 Task: Add Nordic Naturals EPA Xtra to the cart.
Action: Mouse moved to (264, 128)
Screenshot: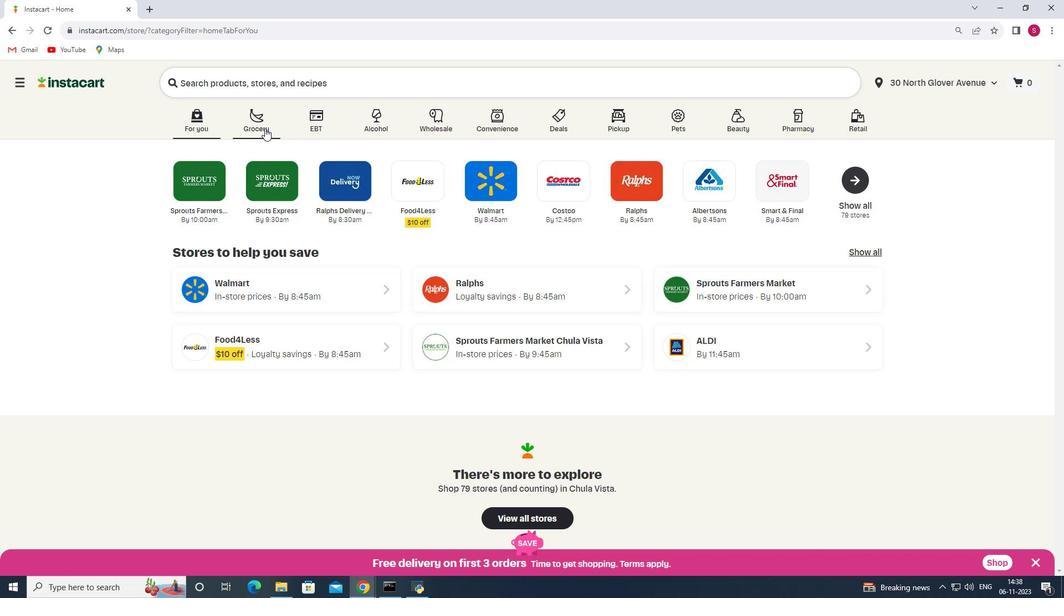 
Action: Mouse pressed left at (264, 128)
Screenshot: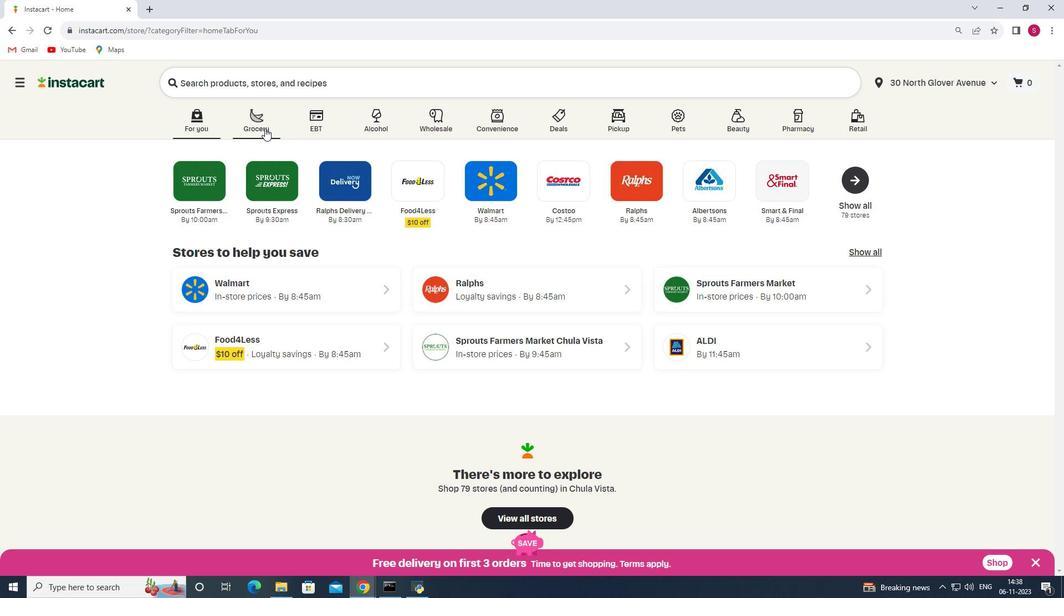 
Action: Mouse moved to (270, 306)
Screenshot: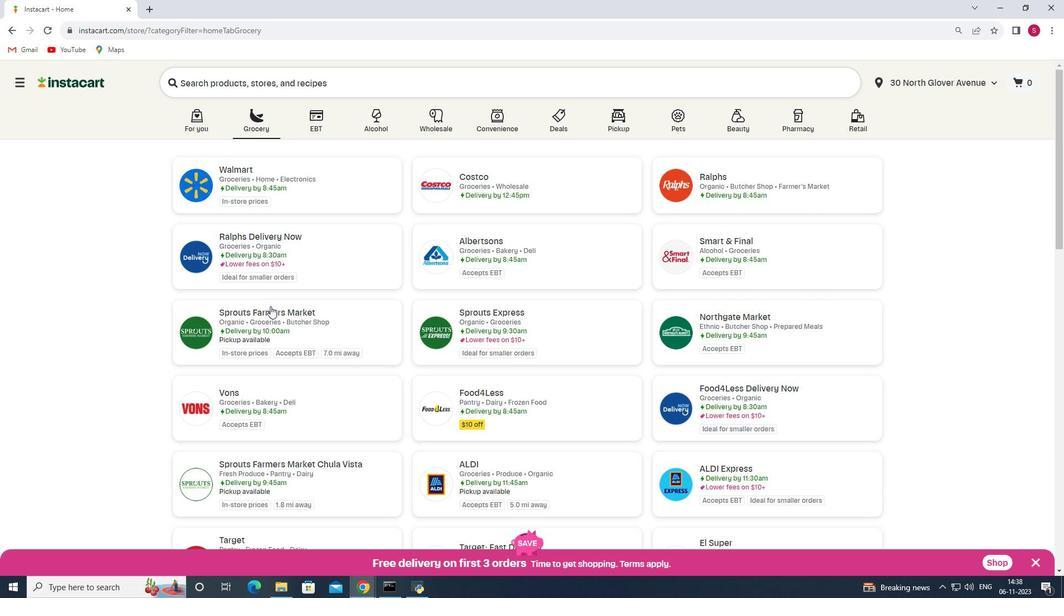 
Action: Mouse pressed left at (270, 306)
Screenshot: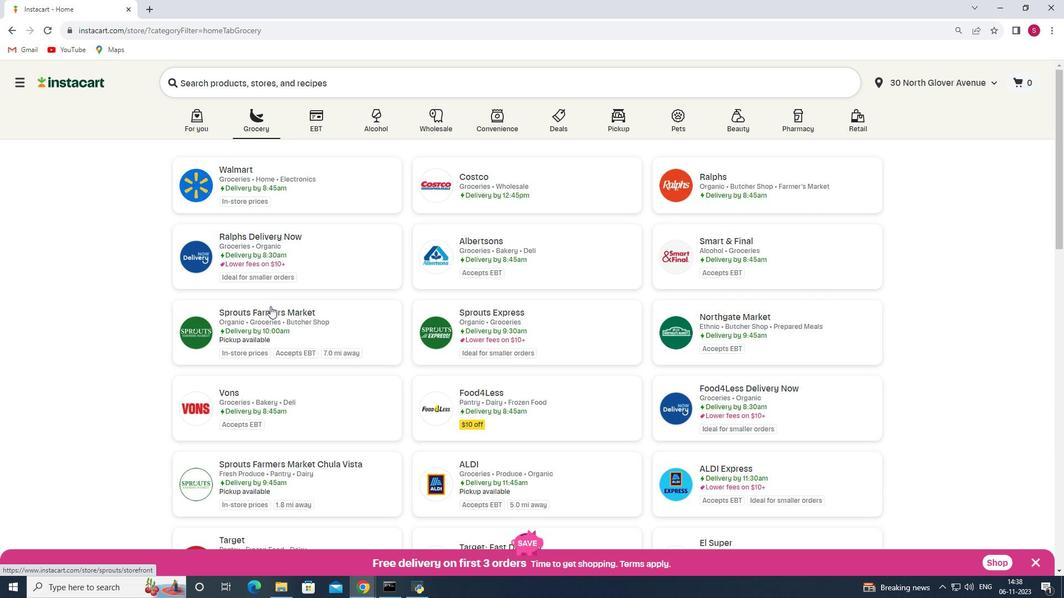 
Action: Mouse moved to (63, 365)
Screenshot: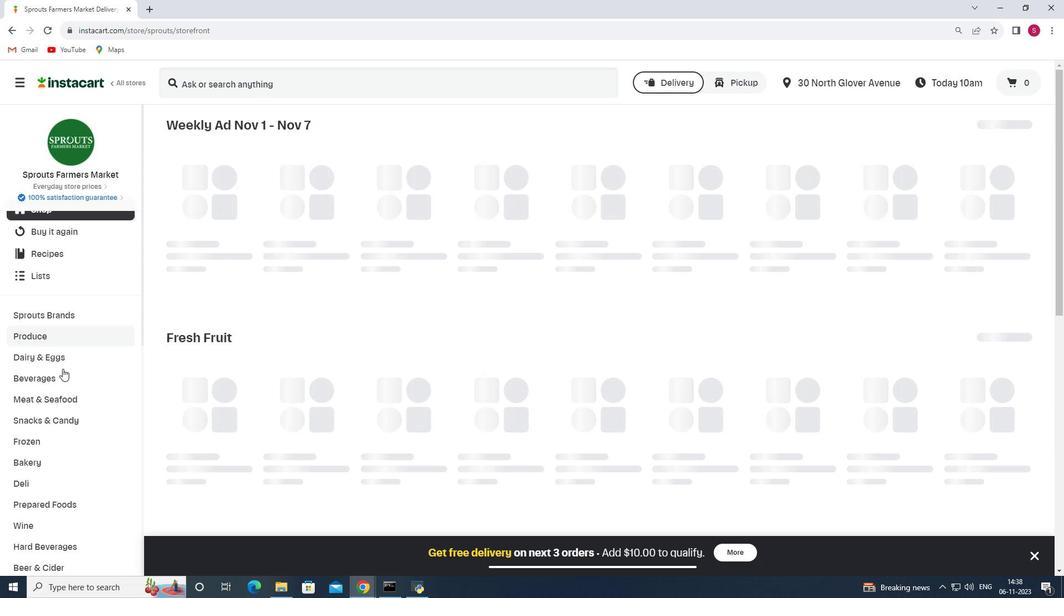 
Action: Mouse scrolled (63, 364) with delta (0, 0)
Screenshot: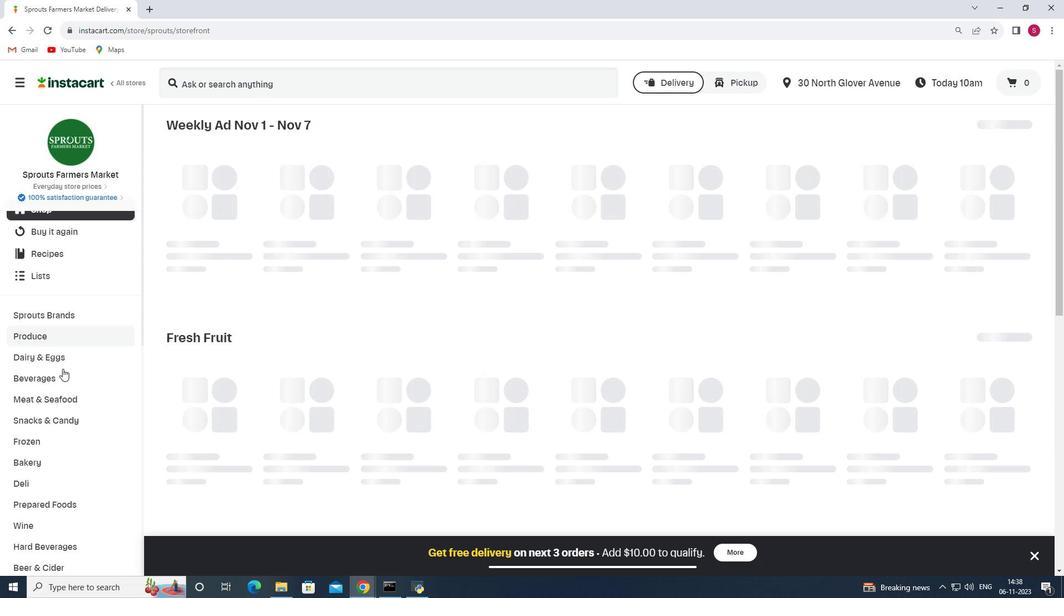 
Action: Mouse moved to (63, 366)
Screenshot: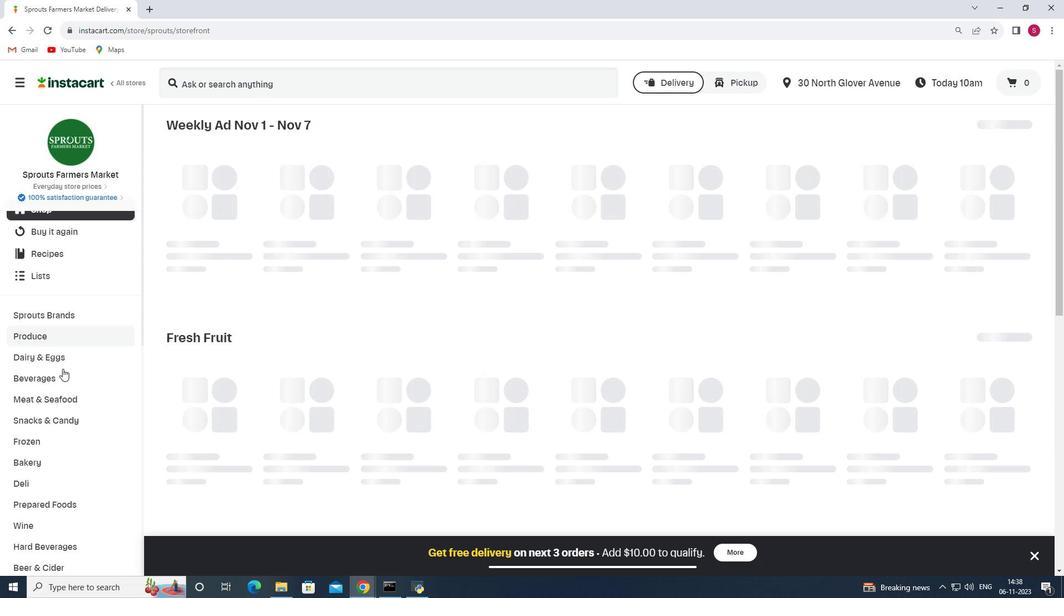 
Action: Mouse scrolled (63, 365) with delta (0, 0)
Screenshot: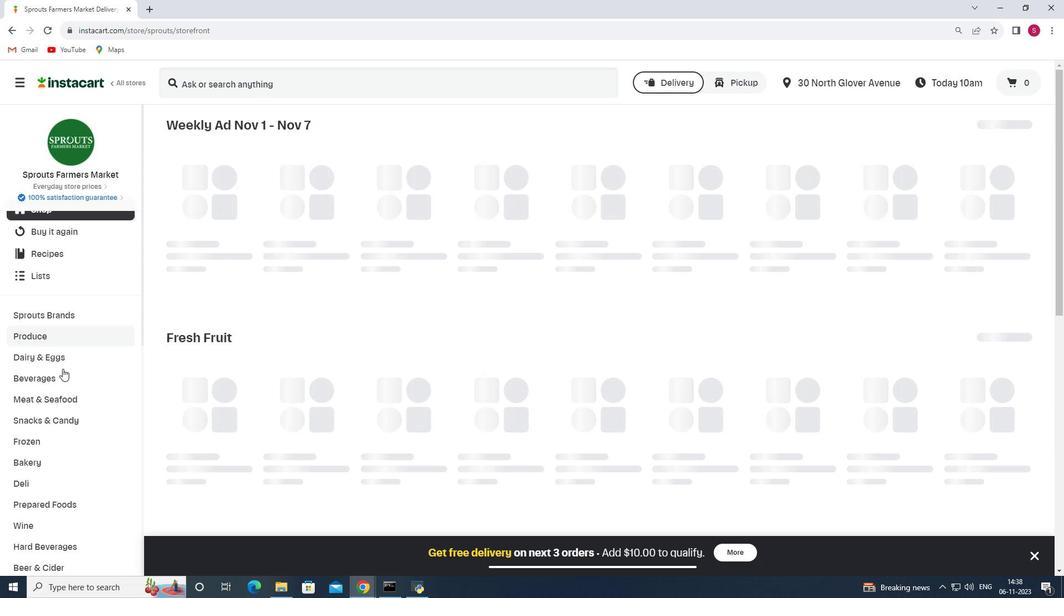 
Action: Mouse scrolled (63, 365) with delta (0, 0)
Screenshot: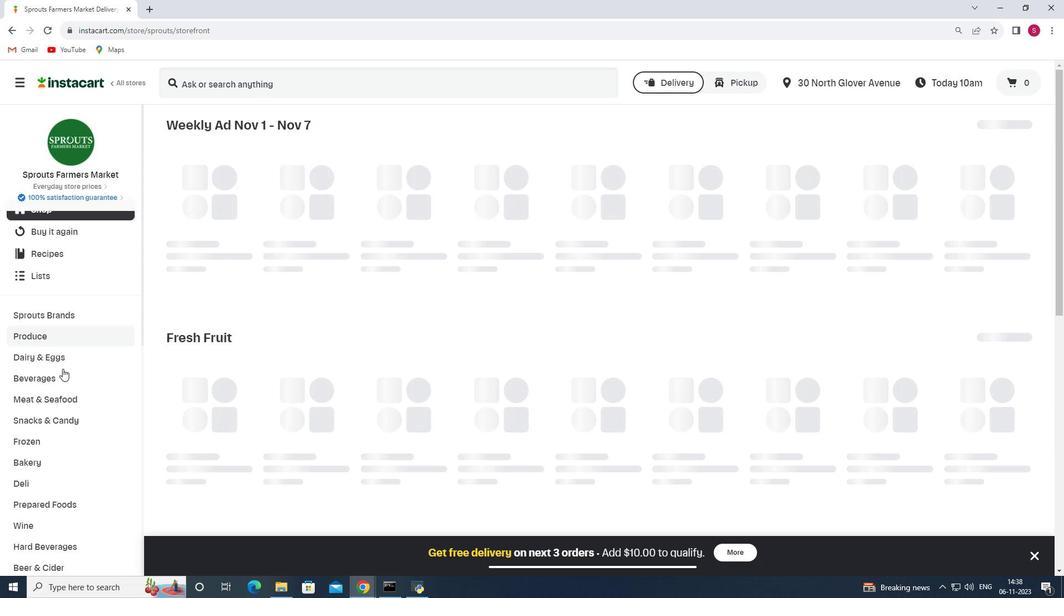 
Action: Mouse moved to (63, 368)
Screenshot: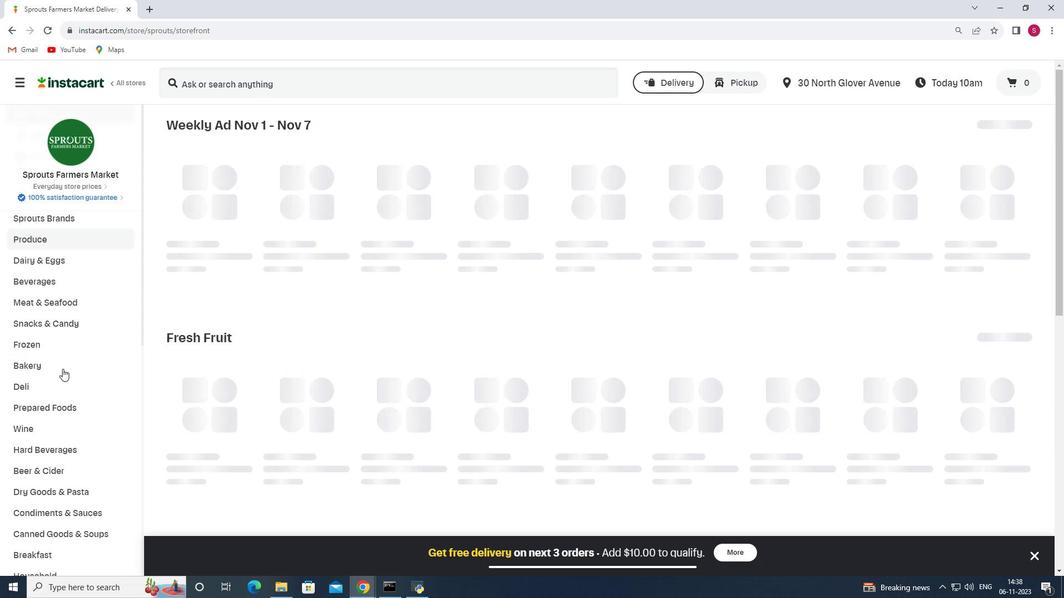 
Action: Mouse scrolled (63, 367) with delta (0, 0)
Screenshot: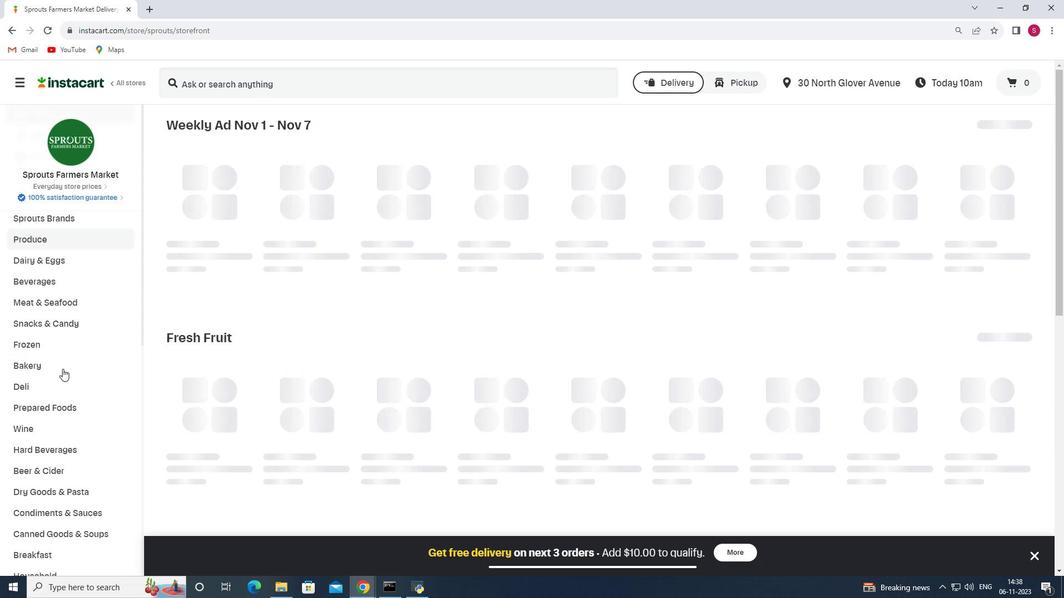 
Action: Mouse moved to (62, 369)
Screenshot: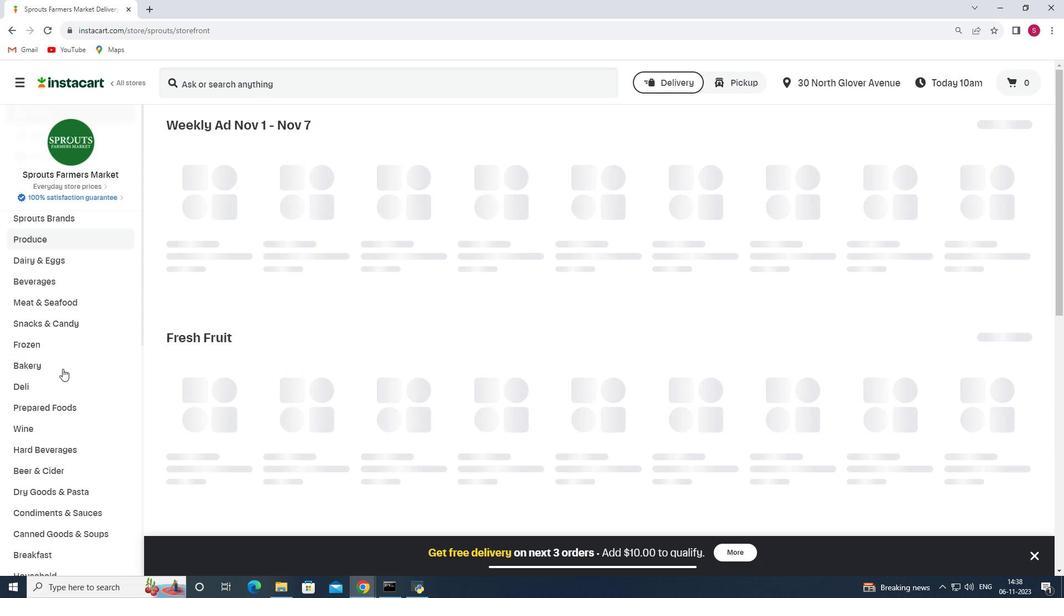 
Action: Mouse scrolled (62, 368) with delta (0, 0)
Screenshot: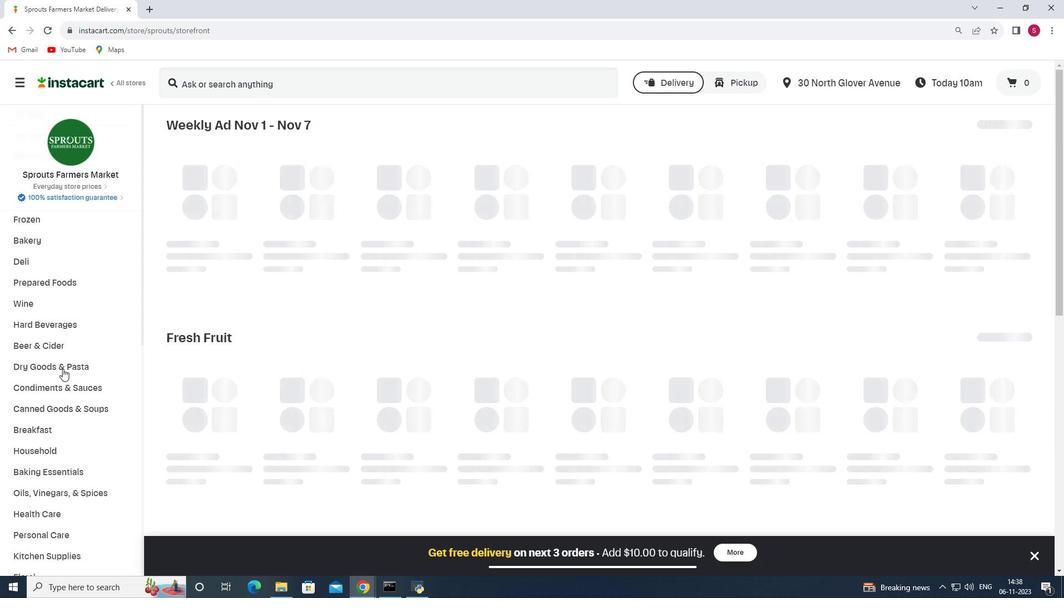 
Action: Mouse moved to (46, 476)
Screenshot: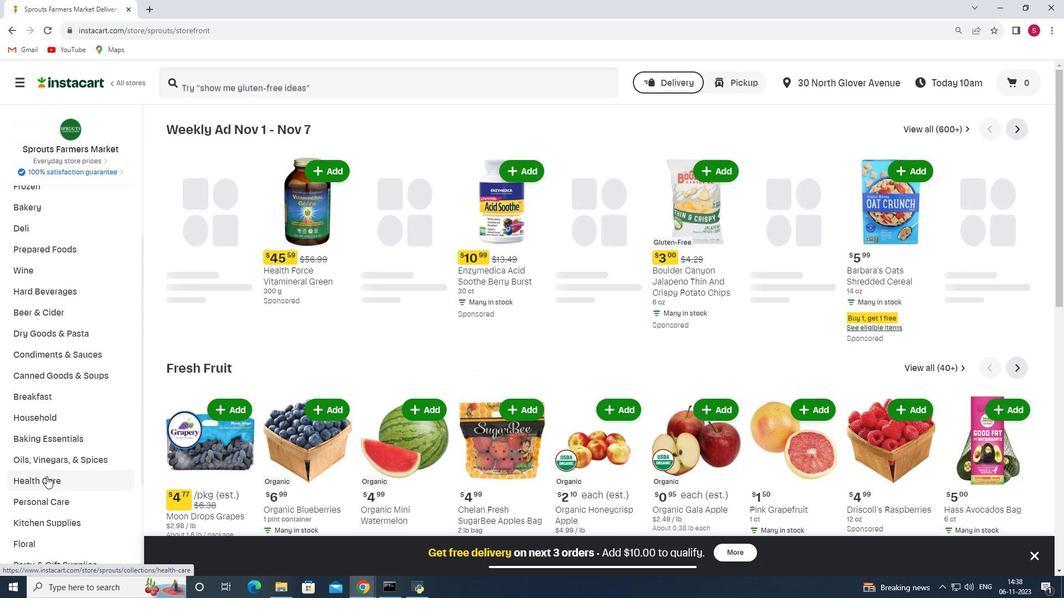 
Action: Mouse pressed left at (46, 476)
Screenshot: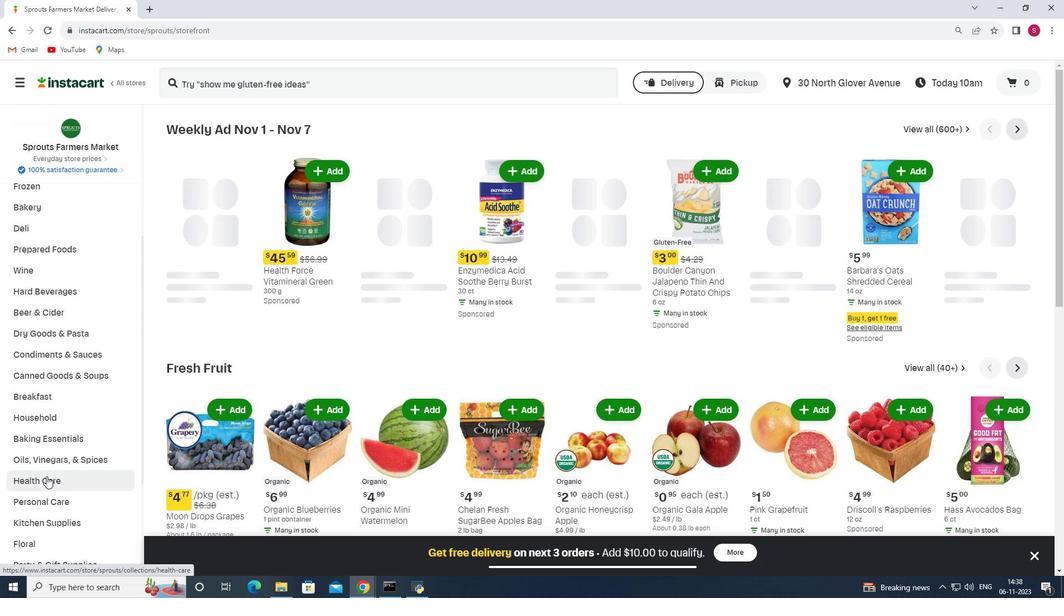 
Action: Mouse moved to (410, 150)
Screenshot: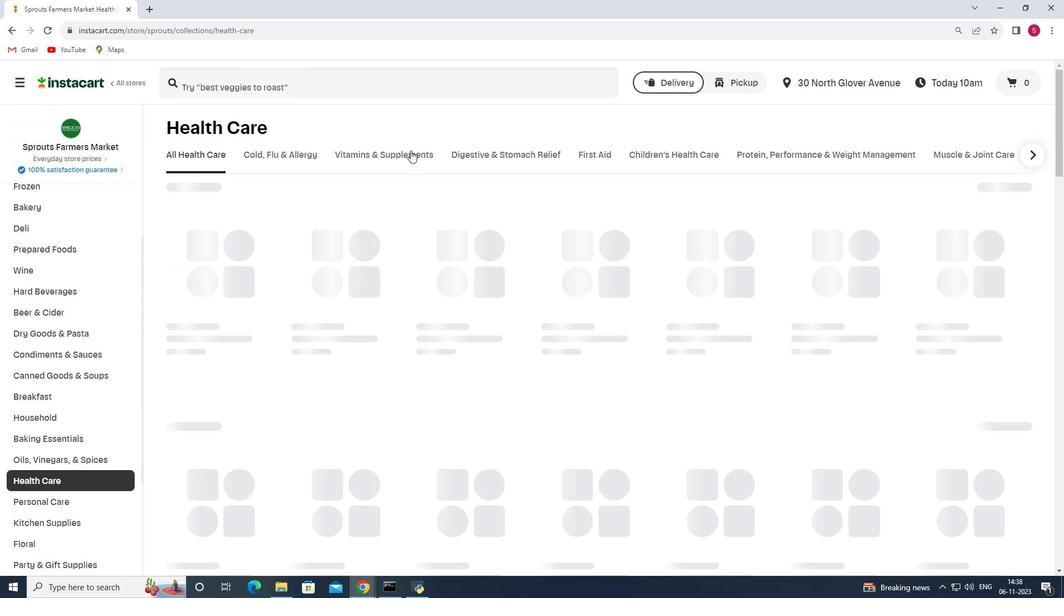 
Action: Mouse pressed left at (410, 150)
Screenshot: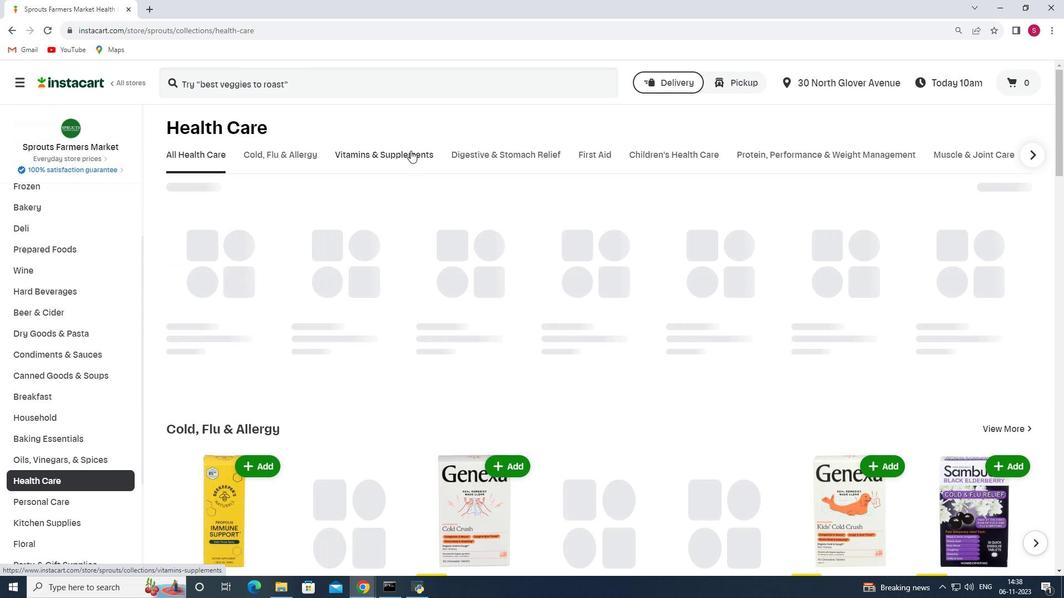 
Action: Mouse moved to (752, 202)
Screenshot: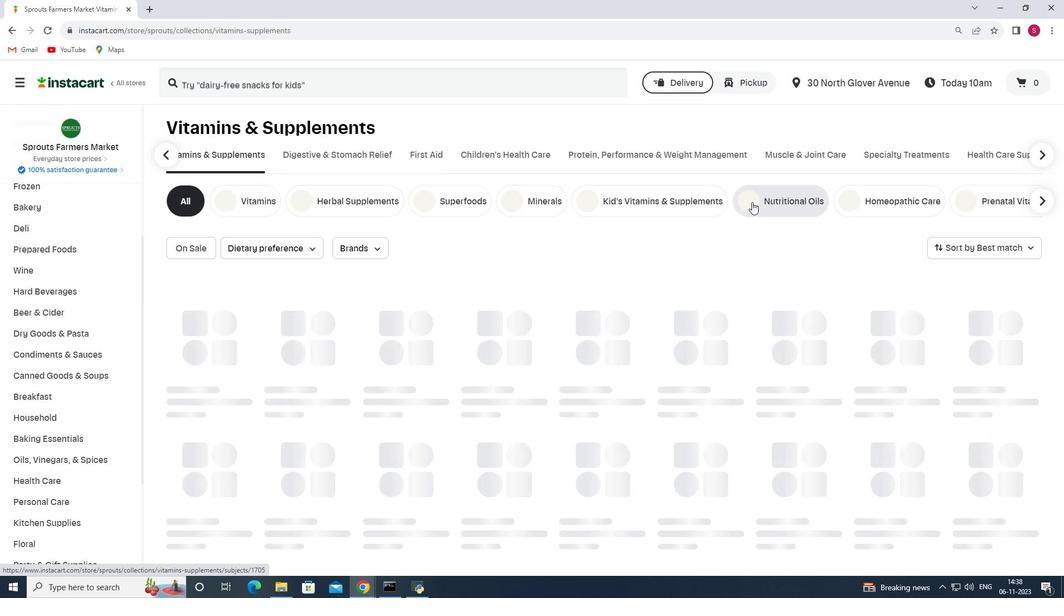 
Action: Mouse pressed left at (752, 202)
Screenshot: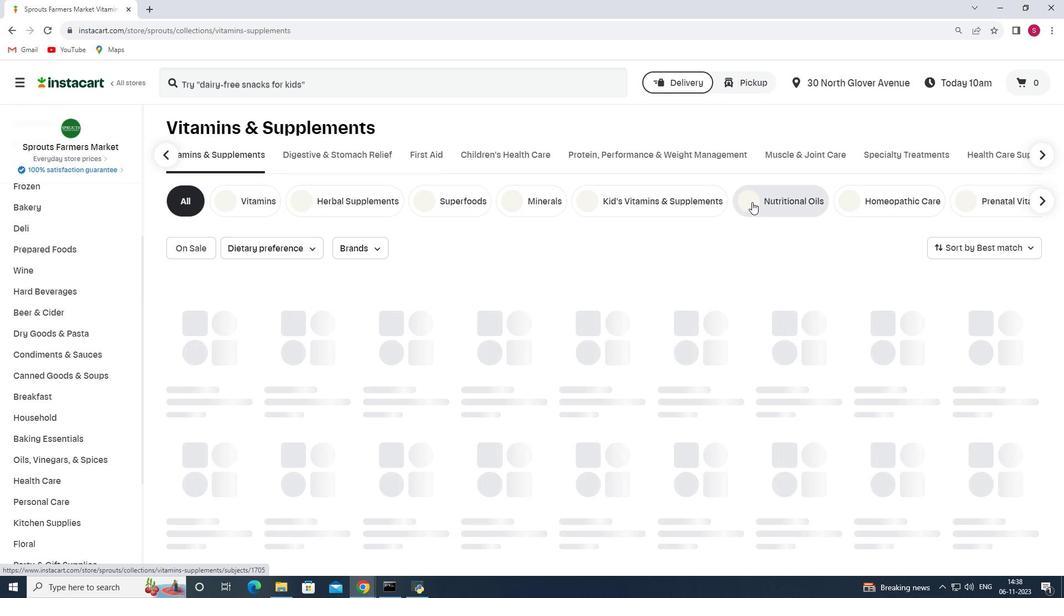 
Action: Mouse moved to (274, 90)
Screenshot: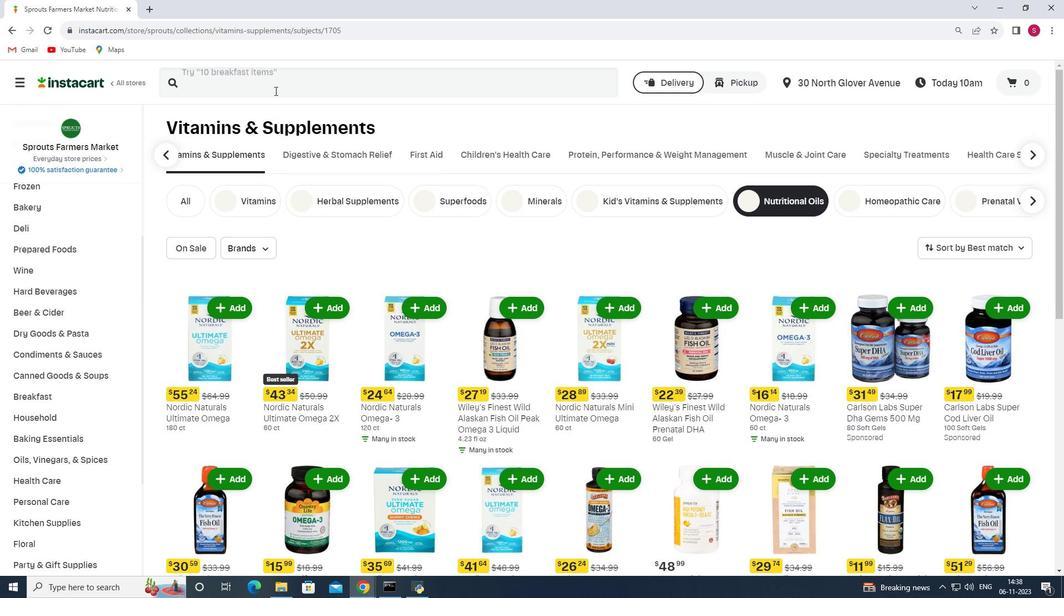 
Action: Mouse pressed left at (274, 90)
Screenshot: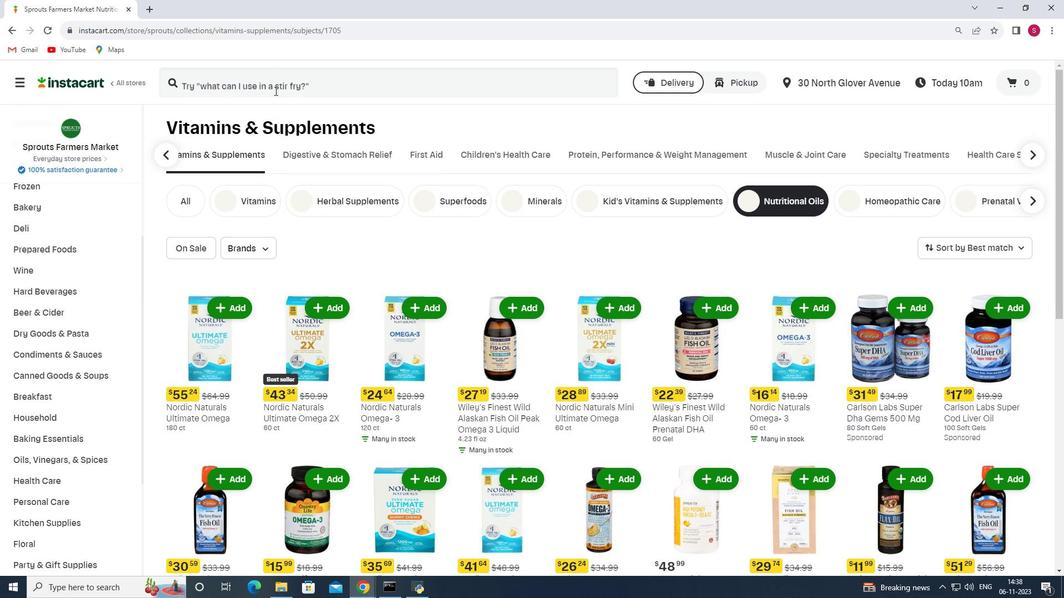 
Action: Mouse moved to (275, 90)
Screenshot: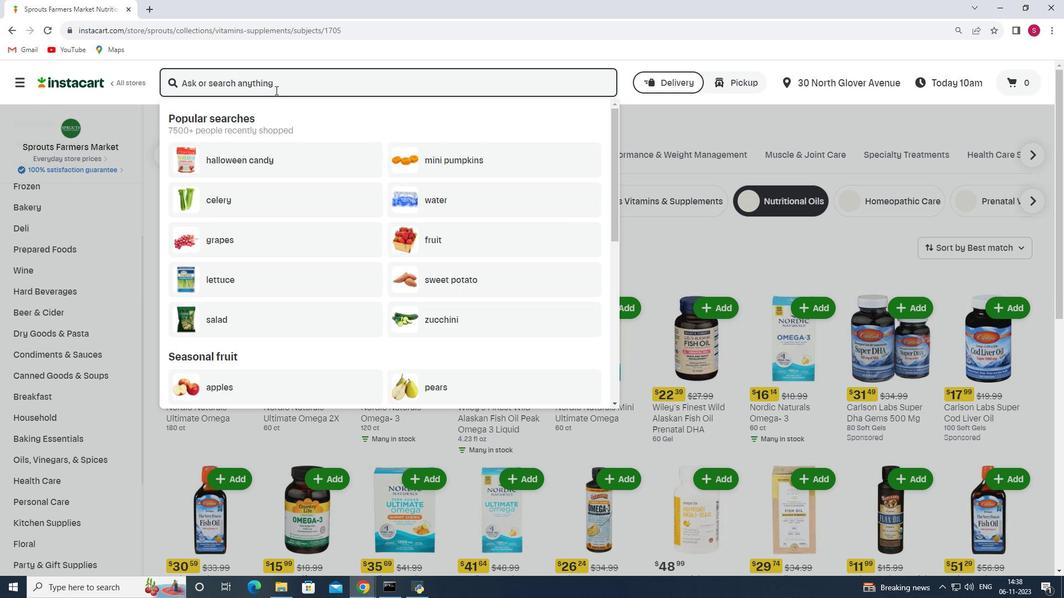 
Action: Key pressed <Key.shift>Nordic<Key.space><Key.shift>Naturals<Key.space><Key.shift><Key.shift><Key.shift><Key.shift>E<Key.shift>PA<Key.space>xtra<Key.enter>
Screenshot: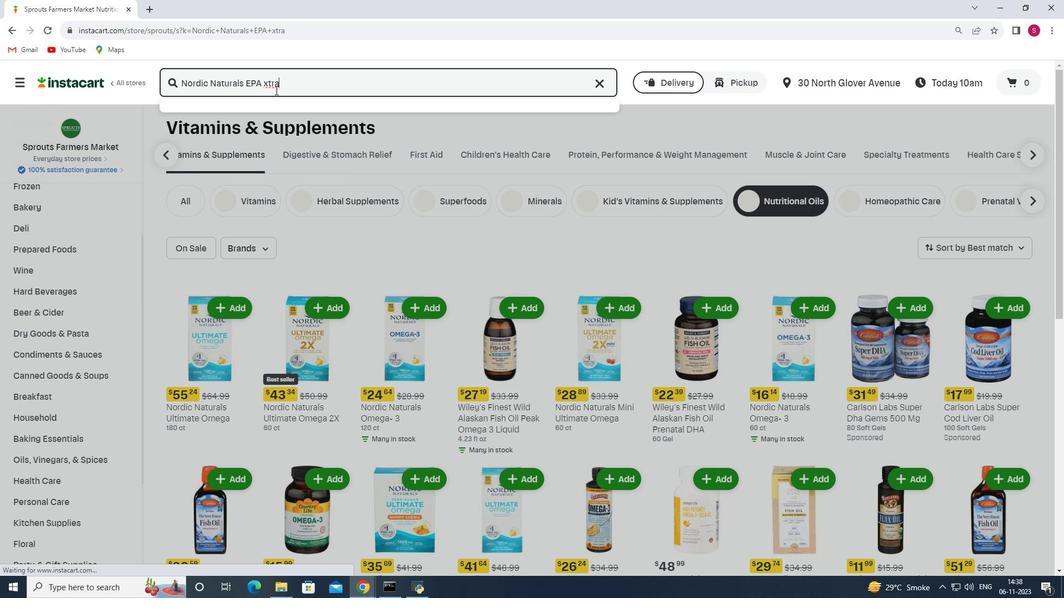 
Action: Mouse moved to (389, 192)
Screenshot: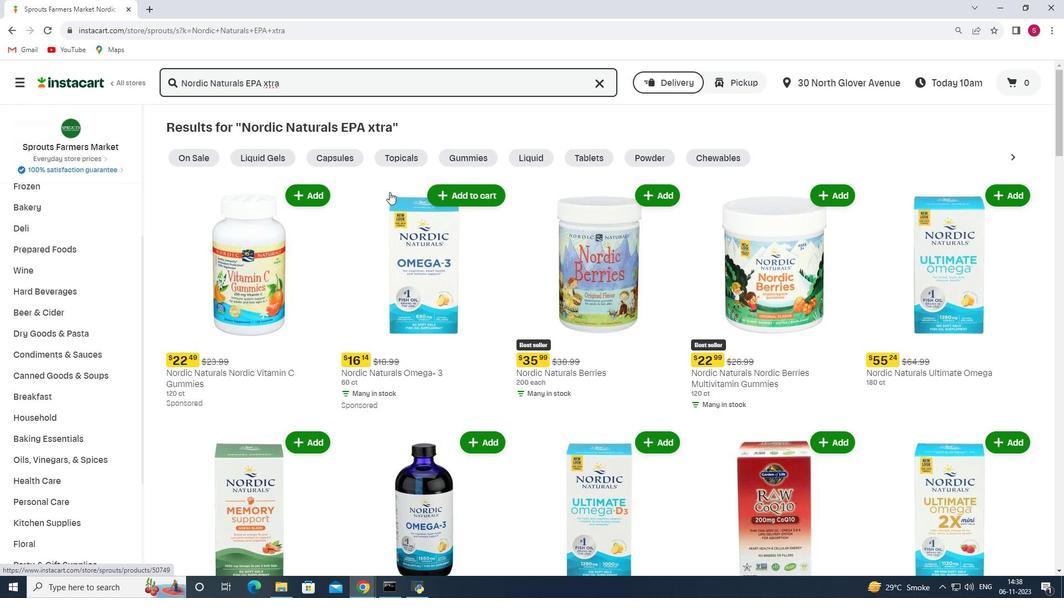 
Action: Mouse scrolled (389, 191) with delta (0, 0)
Screenshot: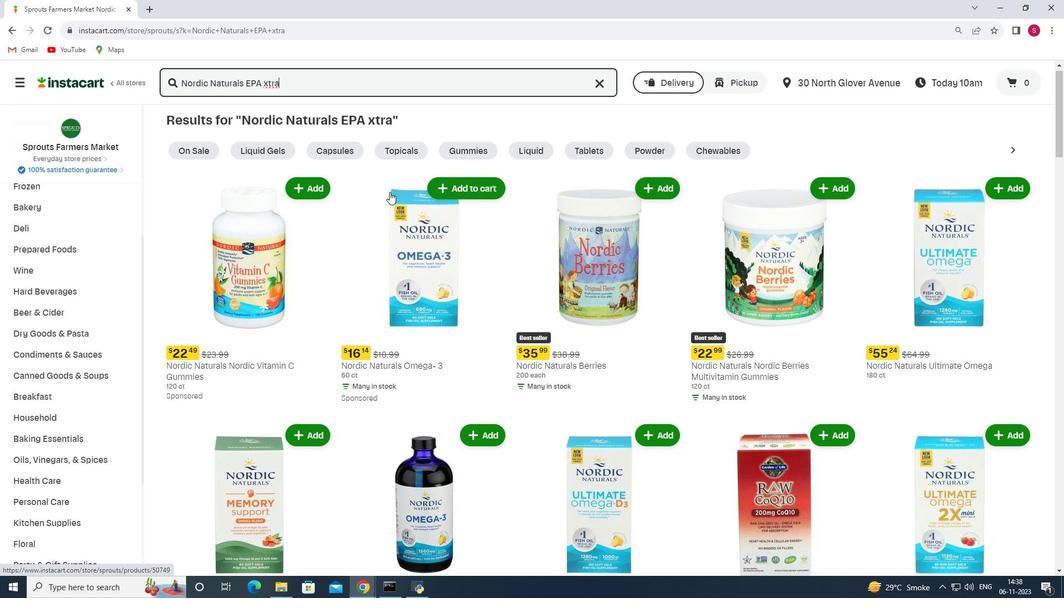 
Action: Mouse scrolled (389, 191) with delta (0, 0)
Screenshot: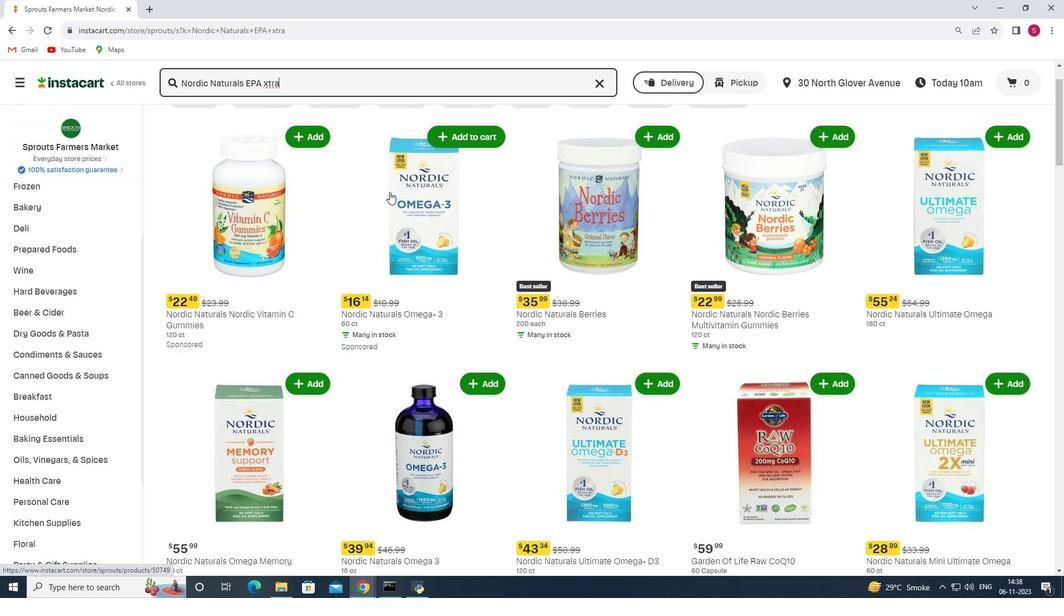 
Action: Mouse scrolled (389, 191) with delta (0, 0)
Screenshot: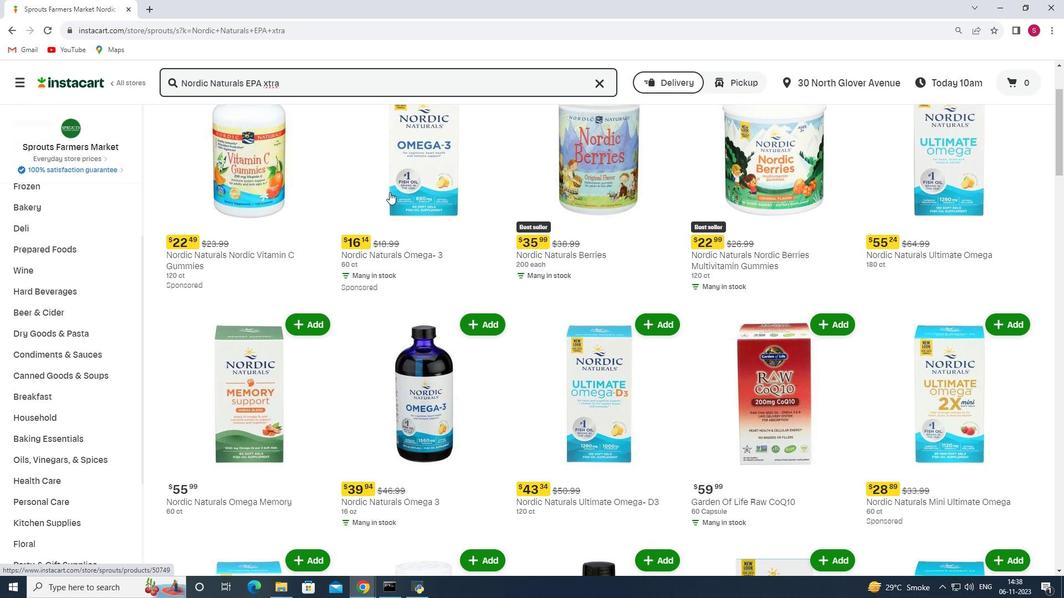 
Action: Mouse scrolled (389, 191) with delta (0, 0)
Screenshot: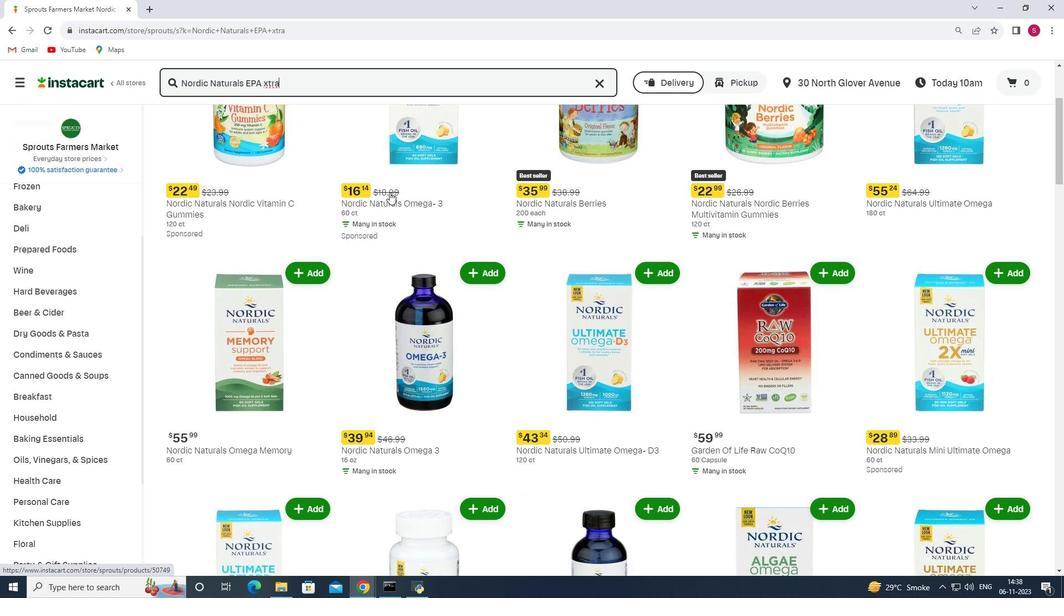 
Action: Mouse scrolled (389, 191) with delta (0, 0)
Screenshot: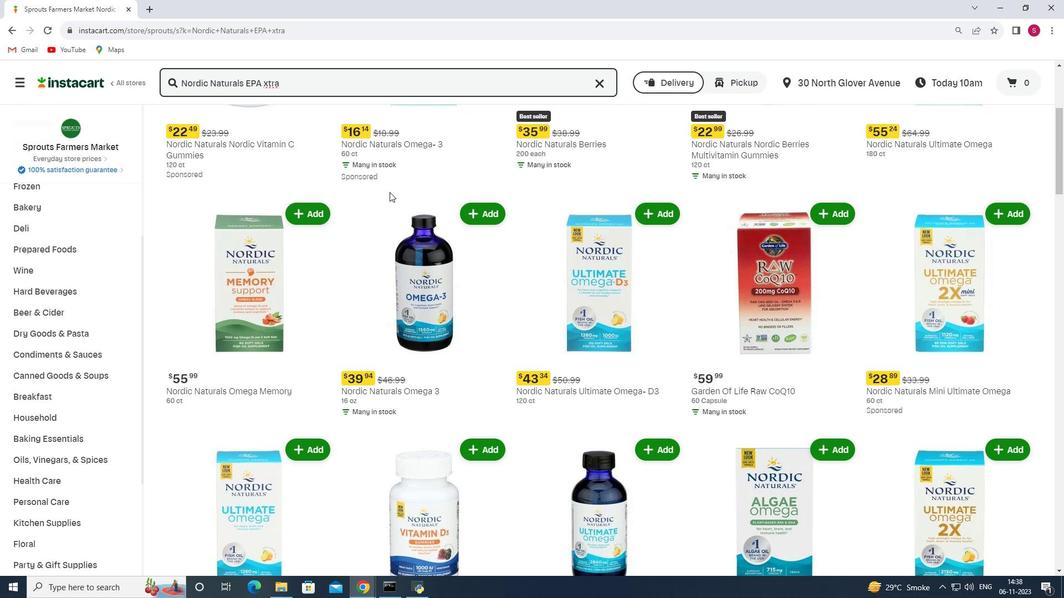 
Action: Mouse scrolled (389, 191) with delta (0, 0)
Screenshot: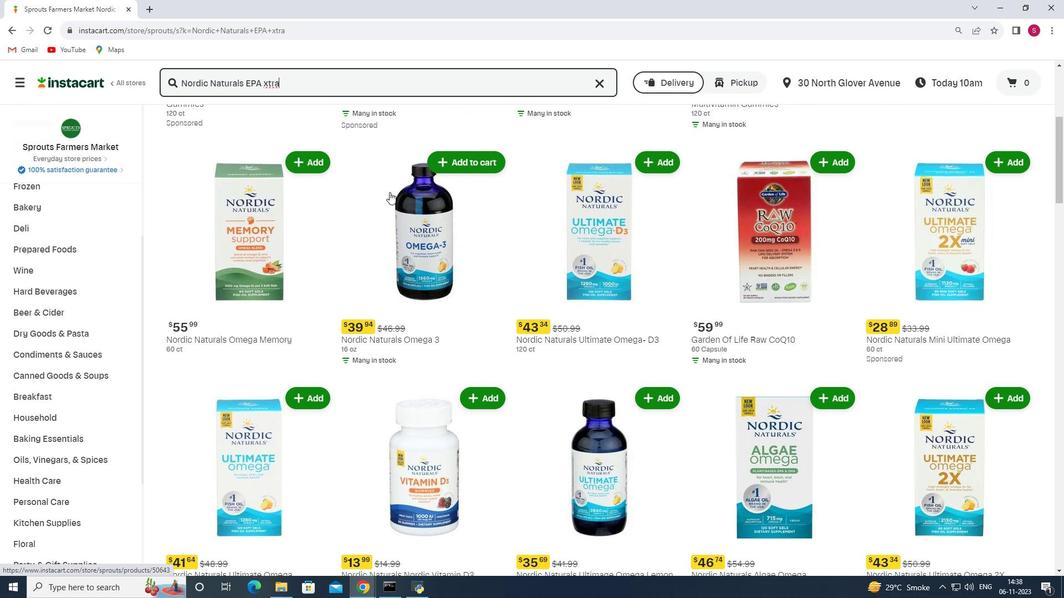 
Action: Mouse scrolled (389, 191) with delta (0, 0)
Screenshot: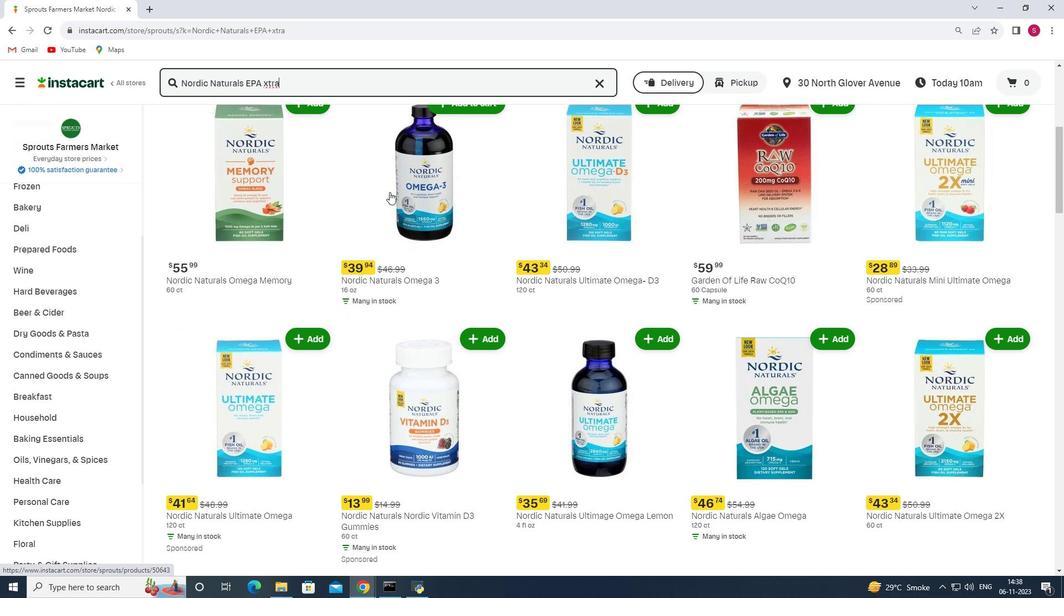 
Action: Mouse scrolled (389, 191) with delta (0, 0)
Screenshot: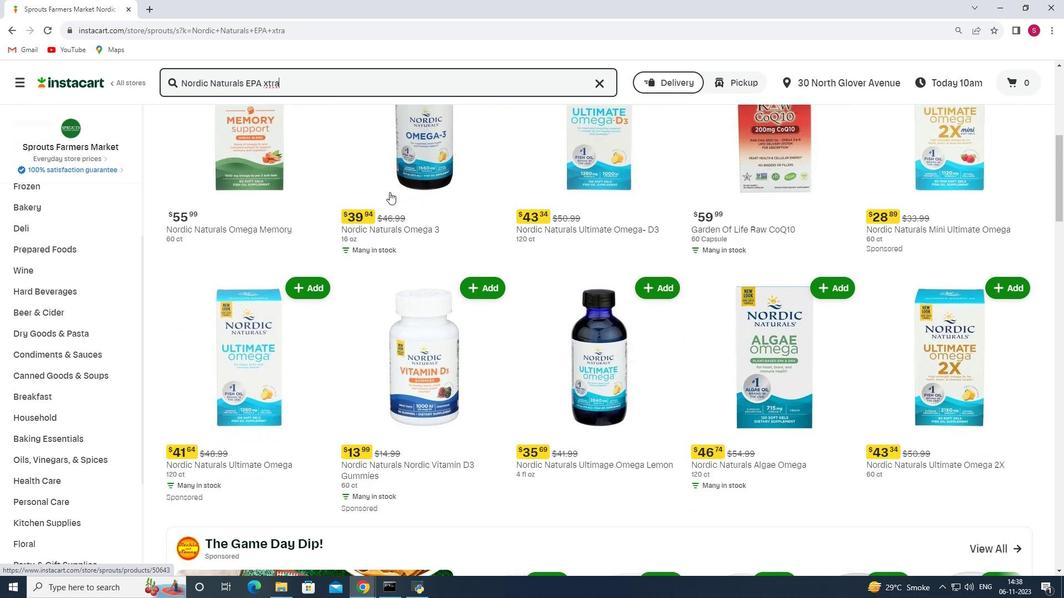 
Action: Mouse scrolled (389, 191) with delta (0, 0)
Screenshot: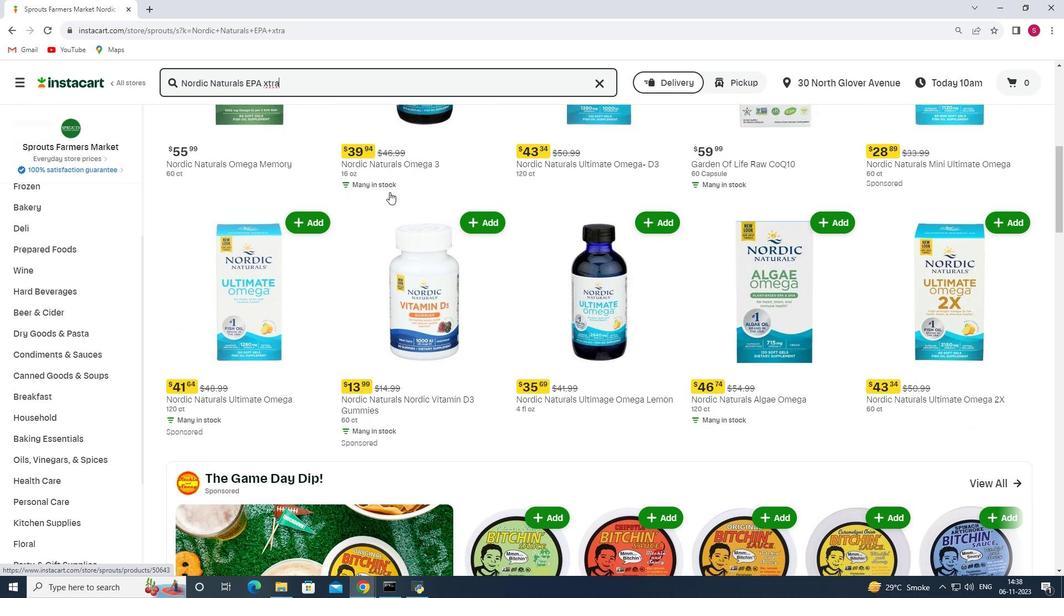 
Action: Mouse scrolled (389, 191) with delta (0, 0)
Screenshot: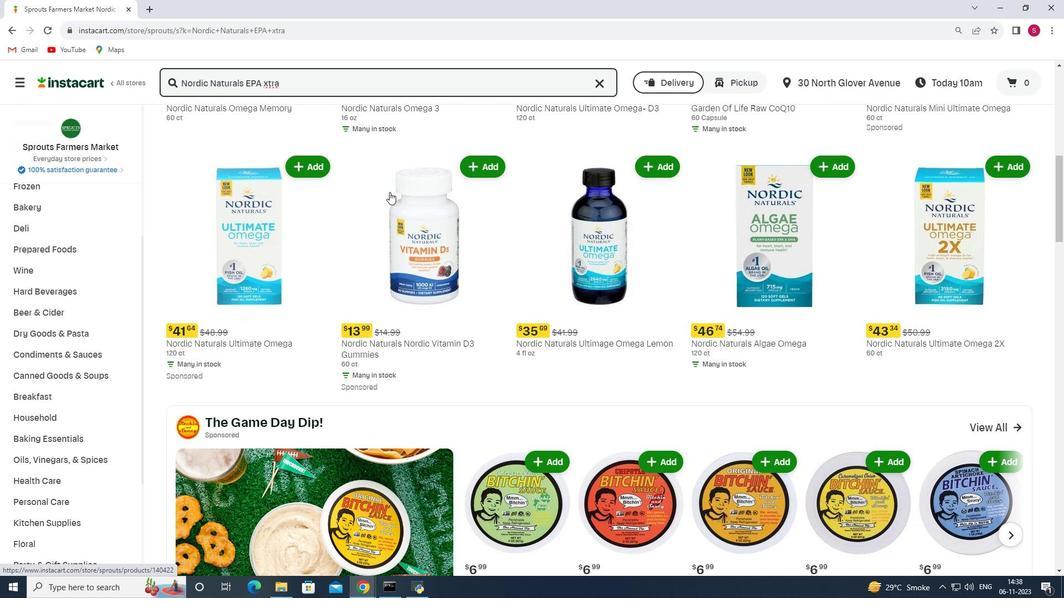 
Action: Mouse moved to (385, 198)
Screenshot: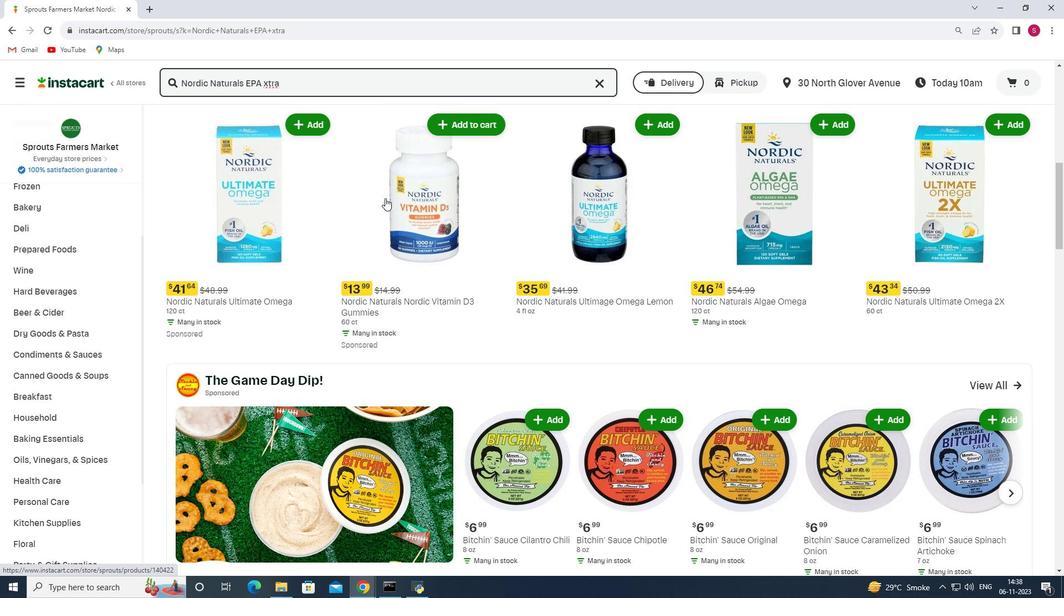 
Action: Mouse scrolled (385, 197) with delta (0, 0)
Screenshot: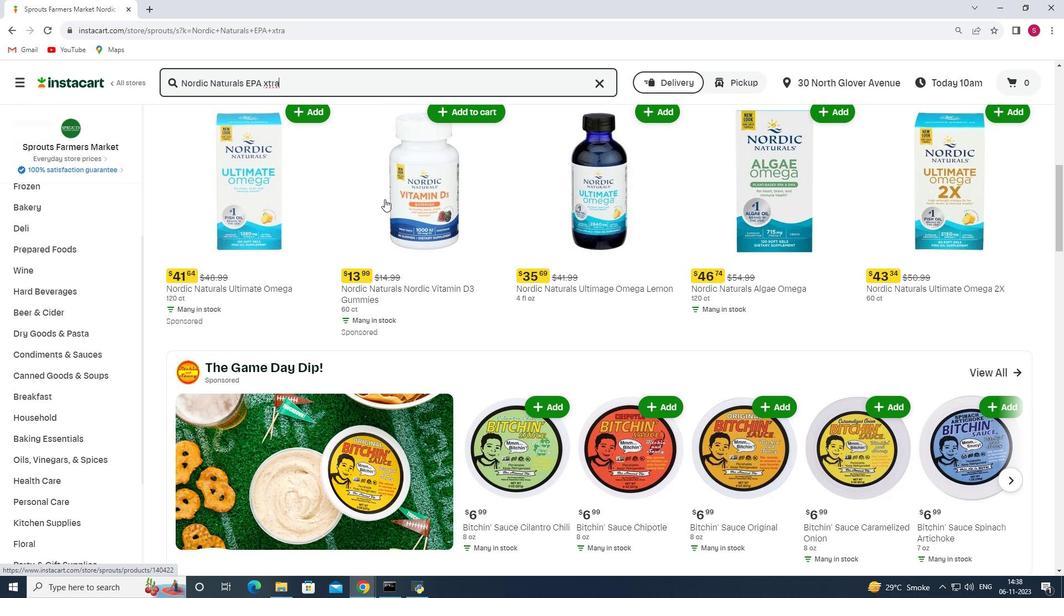 
Action: Mouse moved to (384, 199)
Screenshot: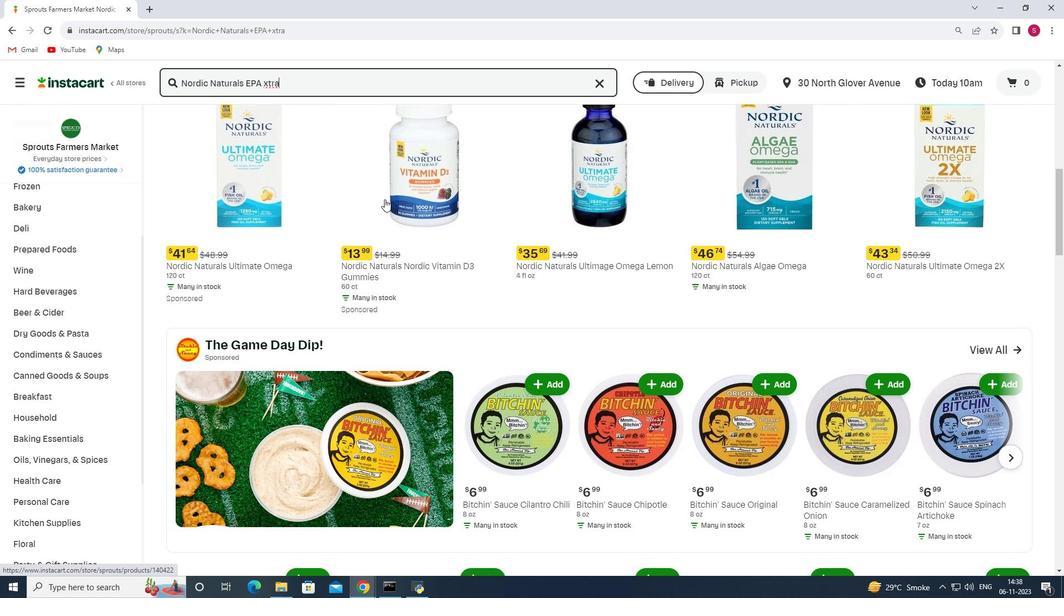 
Action: Mouse scrolled (384, 198) with delta (0, 0)
Screenshot: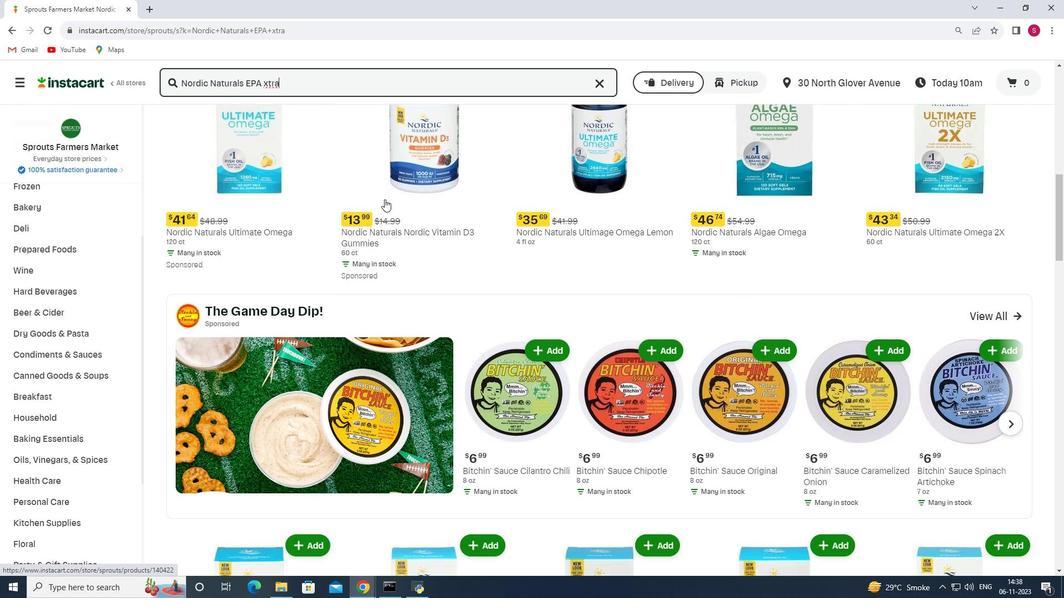 
Action: Mouse scrolled (384, 198) with delta (0, 0)
Screenshot: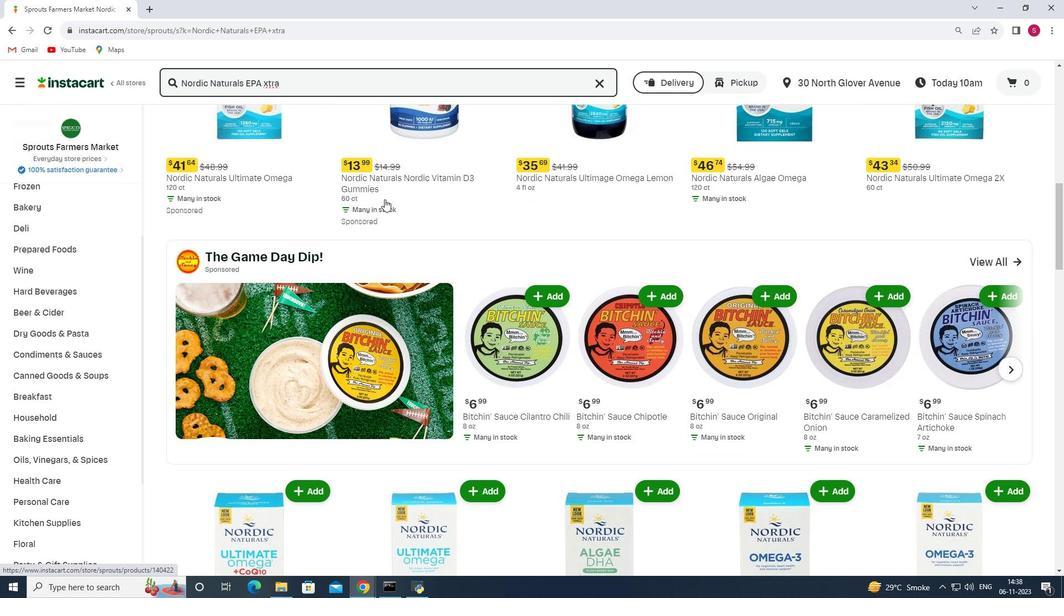 
Action: Mouse scrolled (384, 198) with delta (0, 0)
Screenshot: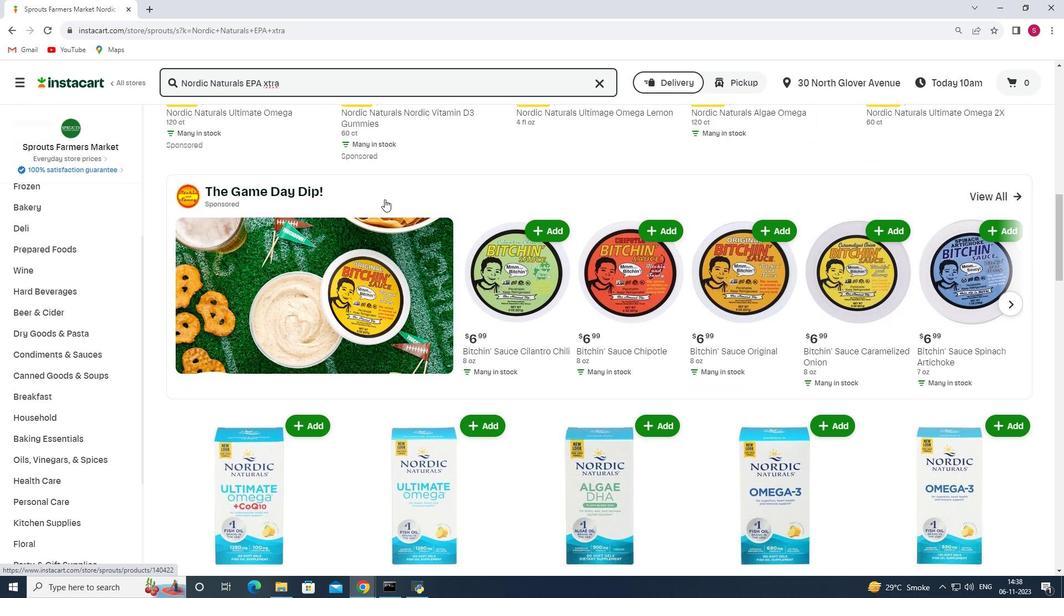 
Action: Mouse scrolled (384, 200) with delta (0, 0)
Screenshot: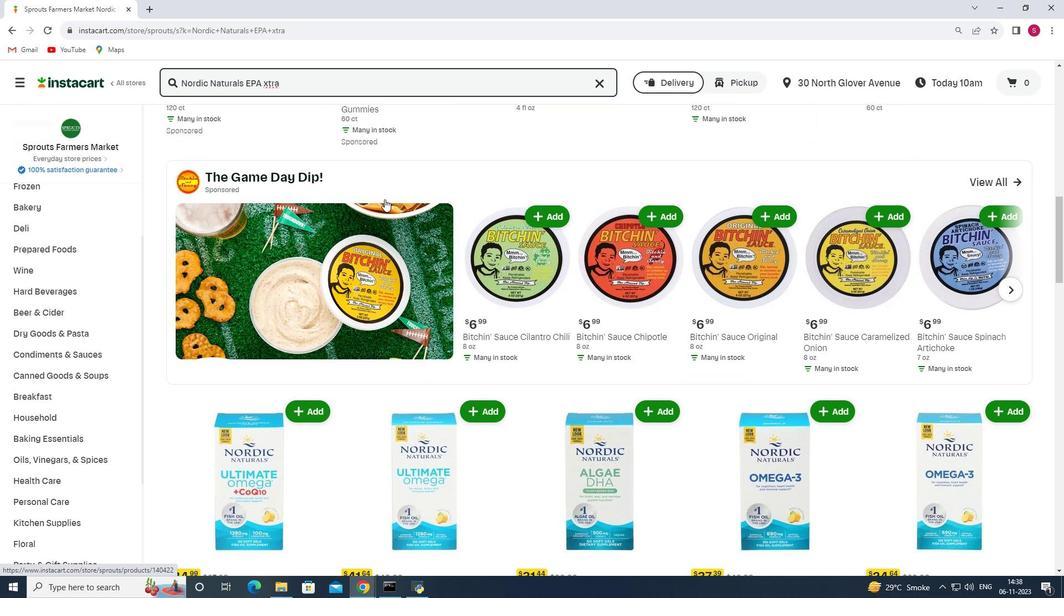 
Action: Mouse scrolled (384, 198) with delta (0, 0)
Screenshot: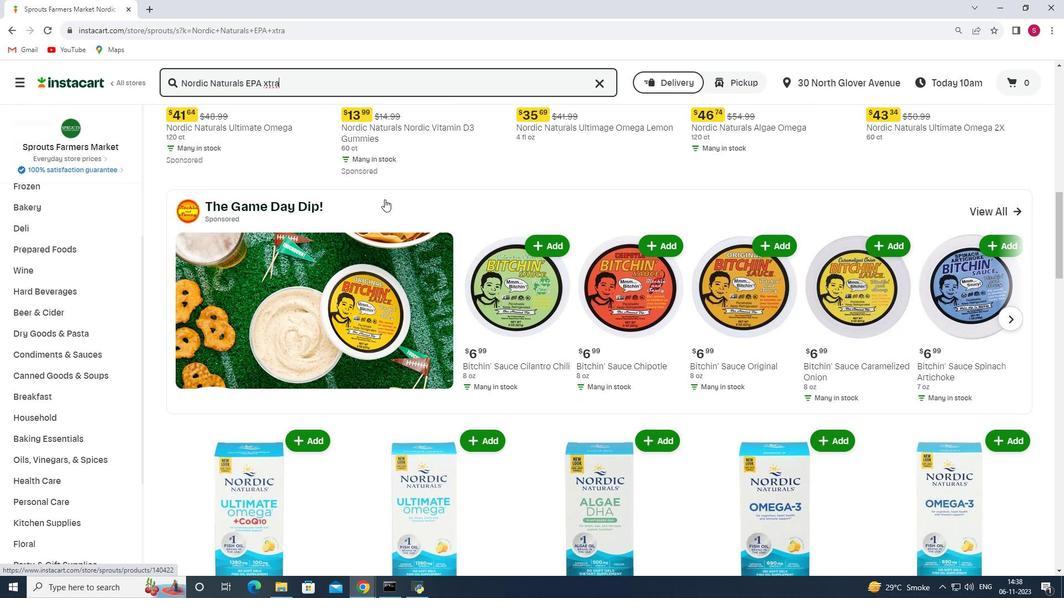 
Action: Mouse scrolled (384, 198) with delta (0, 0)
Screenshot: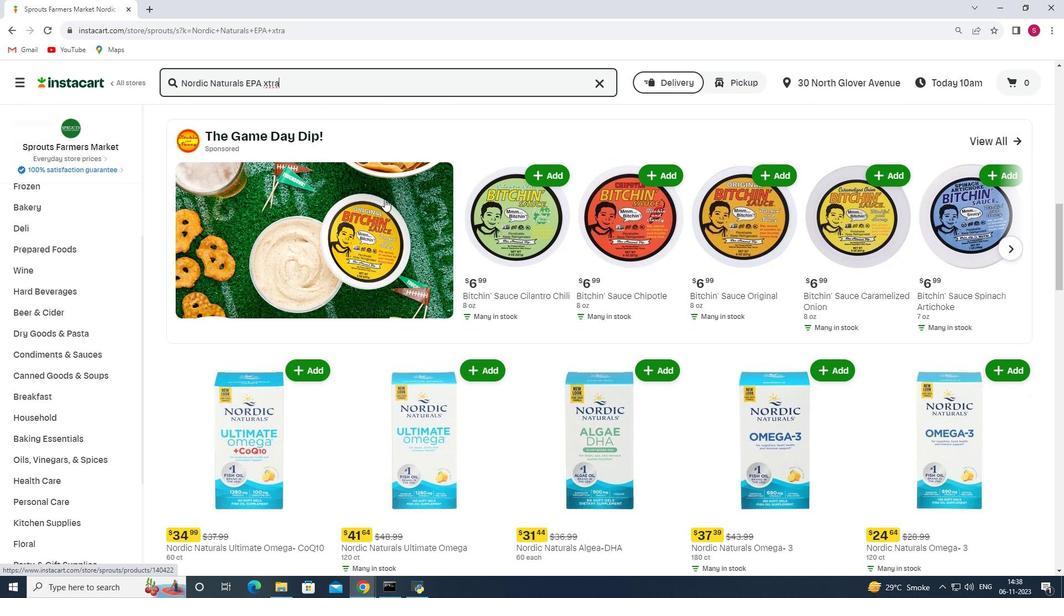 
Action: Mouse scrolled (384, 198) with delta (0, 0)
Screenshot: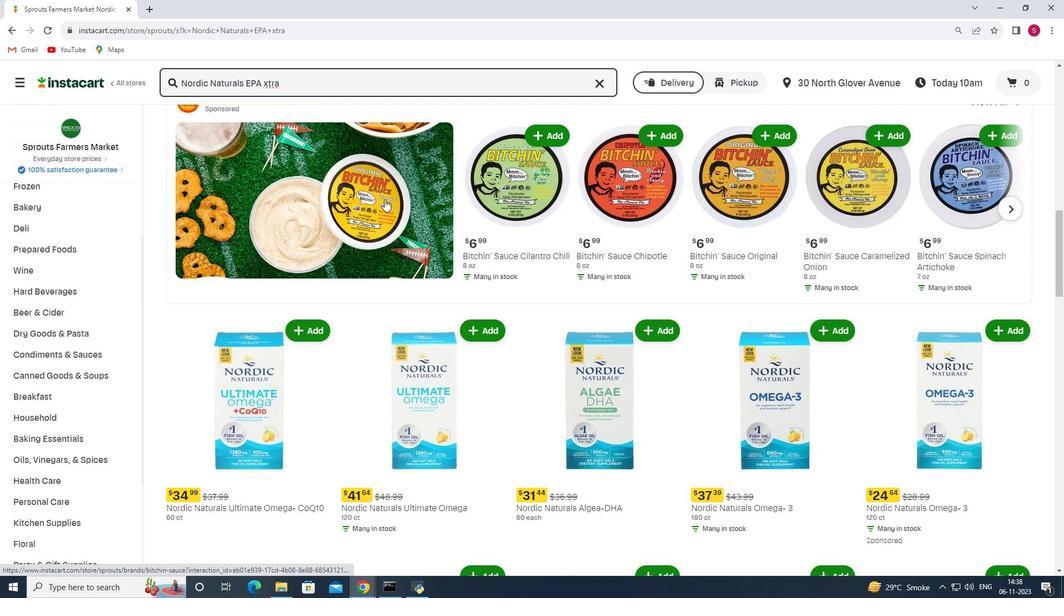 
Action: Mouse scrolled (384, 198) with delta (0, 0)
Screenshot: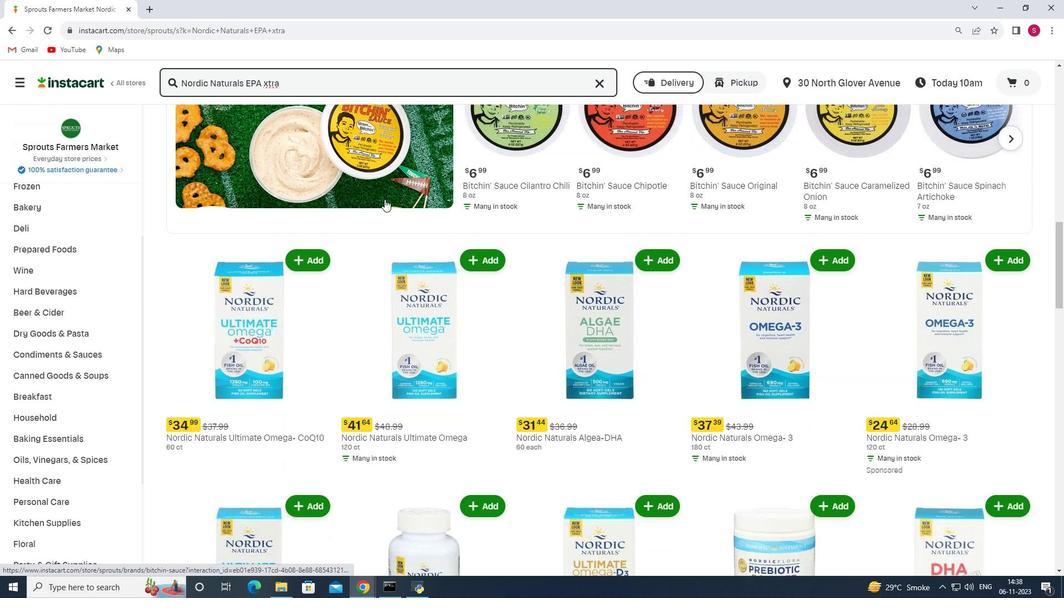 
Action: Mouse scrolled (384, 198) with delta (0, 0)
Screenshot: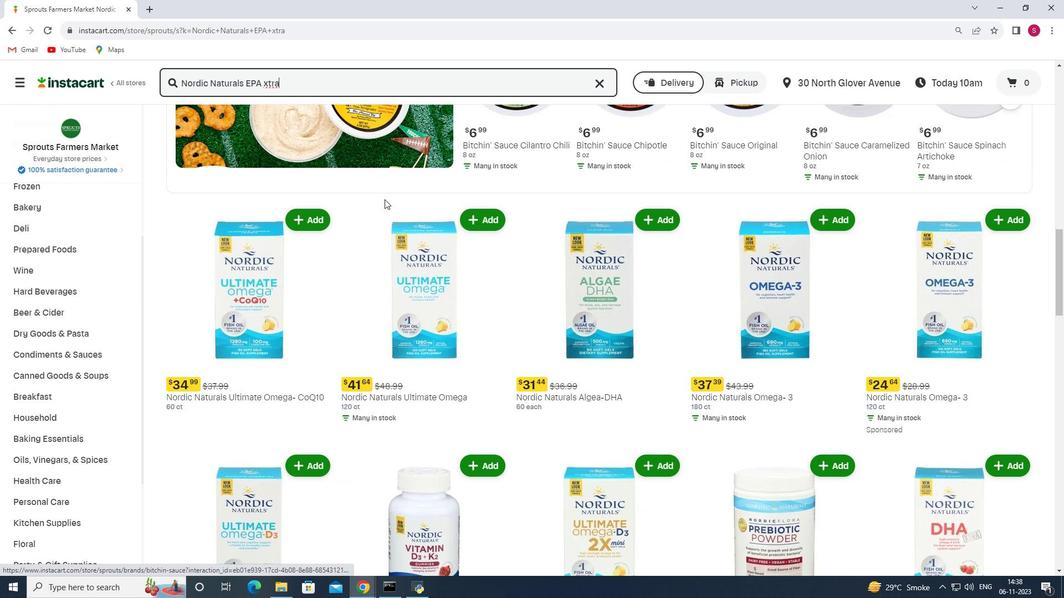 
Action: Mouse scrolled (384, 198) with delta (0, 0)
Screenshot: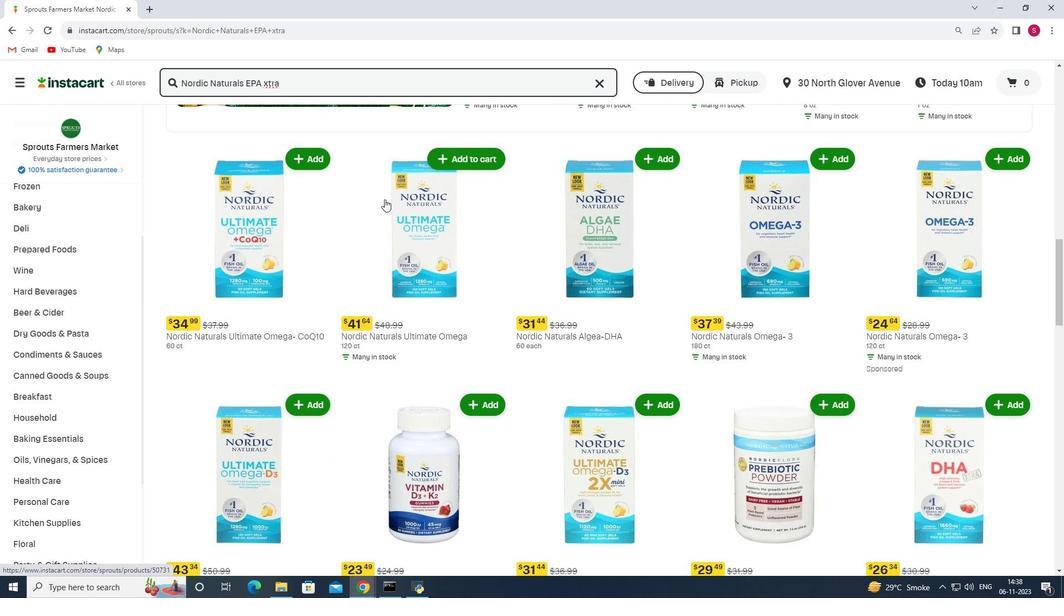 
Action: Mouse scrolled (384, 198) with delta (0, 0)
Screenshot: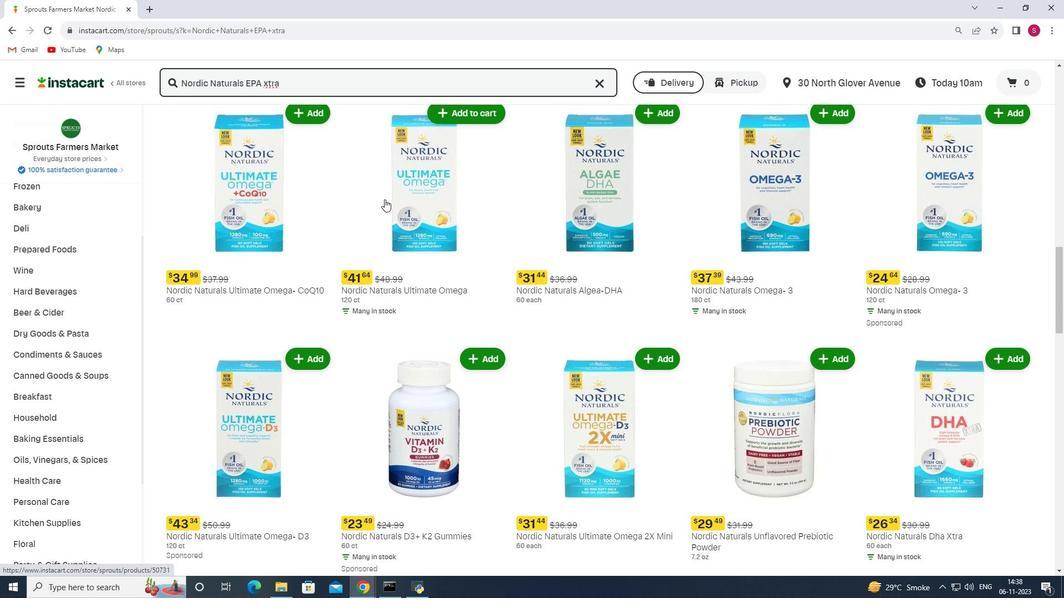 
Action: Mouse scrolled (384, 198) with delta (0, 0)
Screenshot: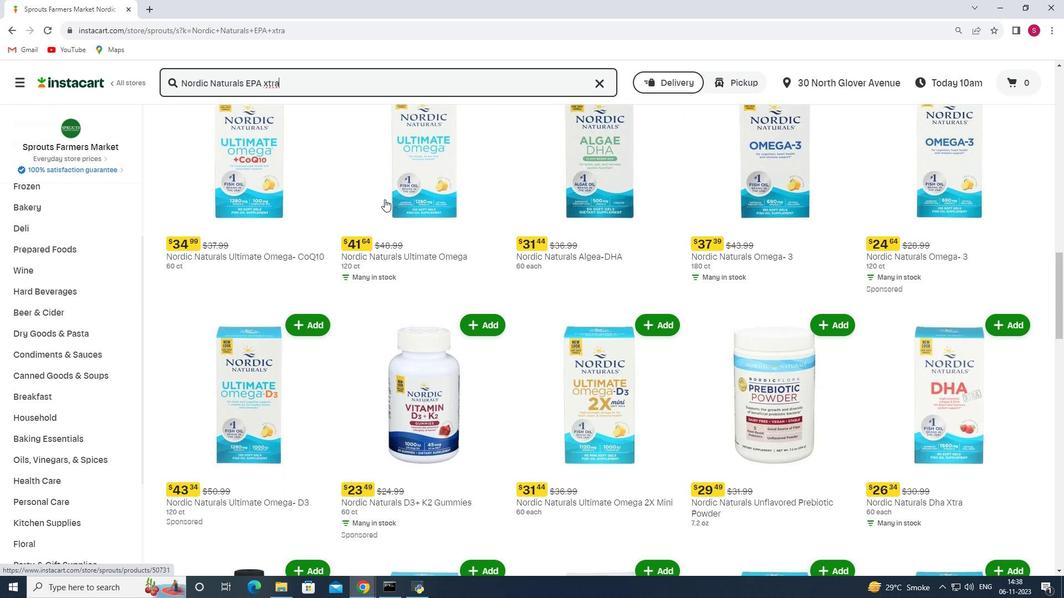 
Action: Mouse scrolled (384, 198) with delta (0, 0)
Screenshot: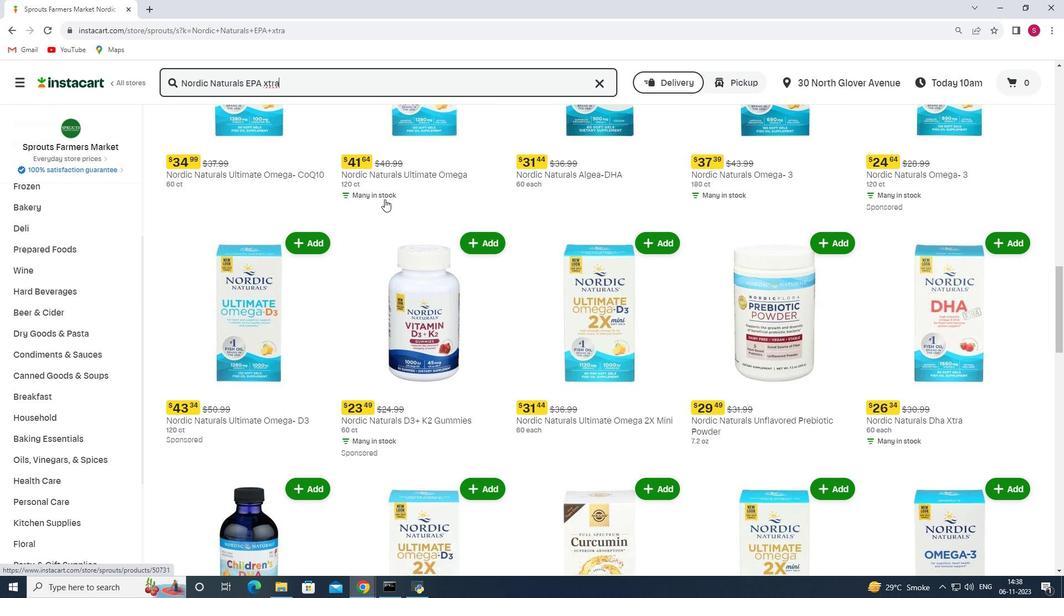 
Action: Mouse scrolled (384, 198) with delta (0, 0)
Screenshot: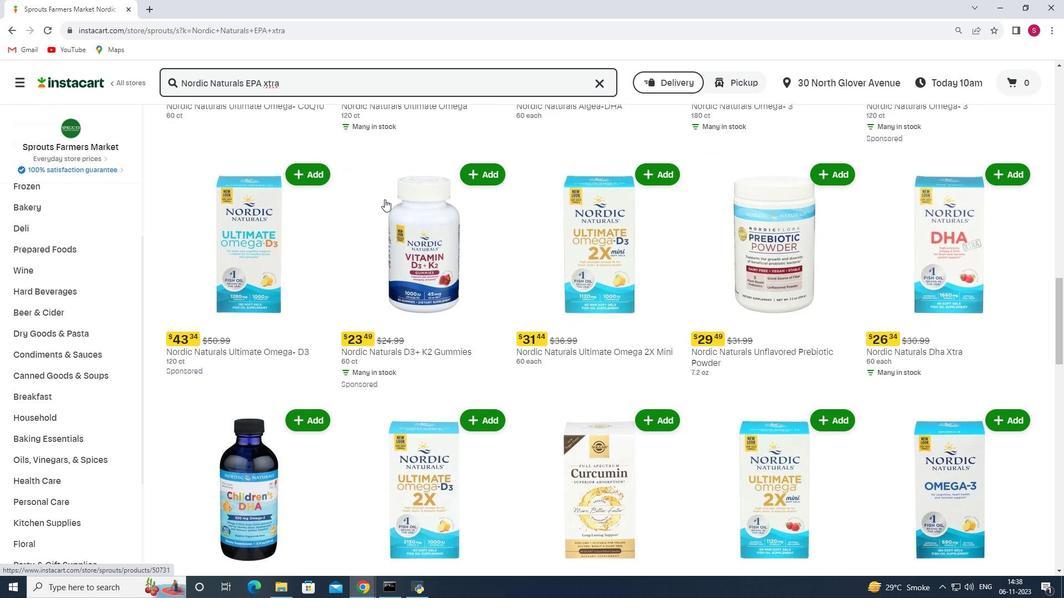 
Action: Mouse scrolled (384, 200) with delta (0, 0)
Screenshot: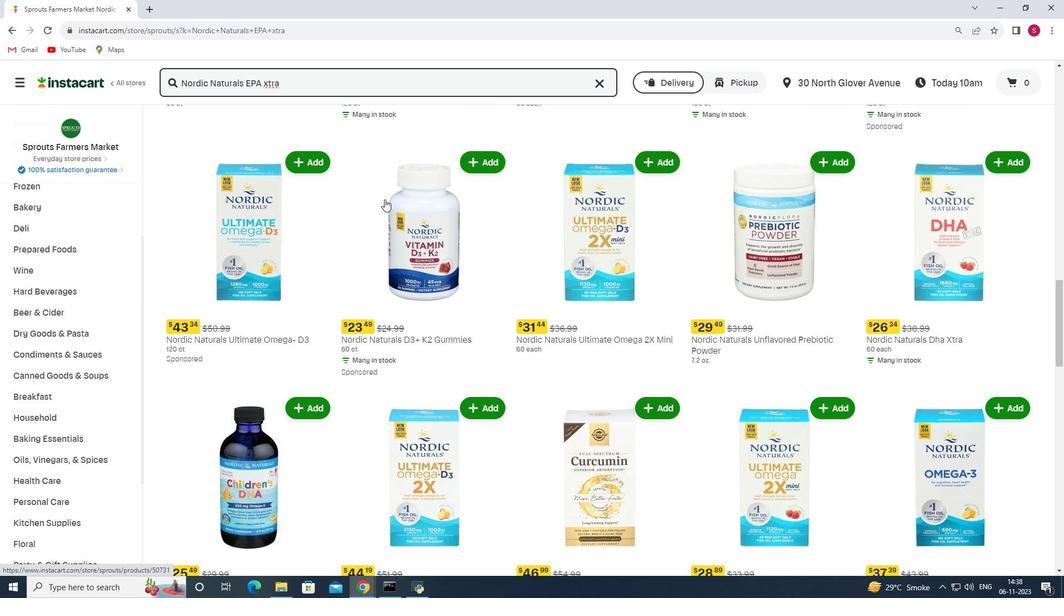 
Action: Mouse scrolled (384, 198) with delta (0, 0)
Screenshot: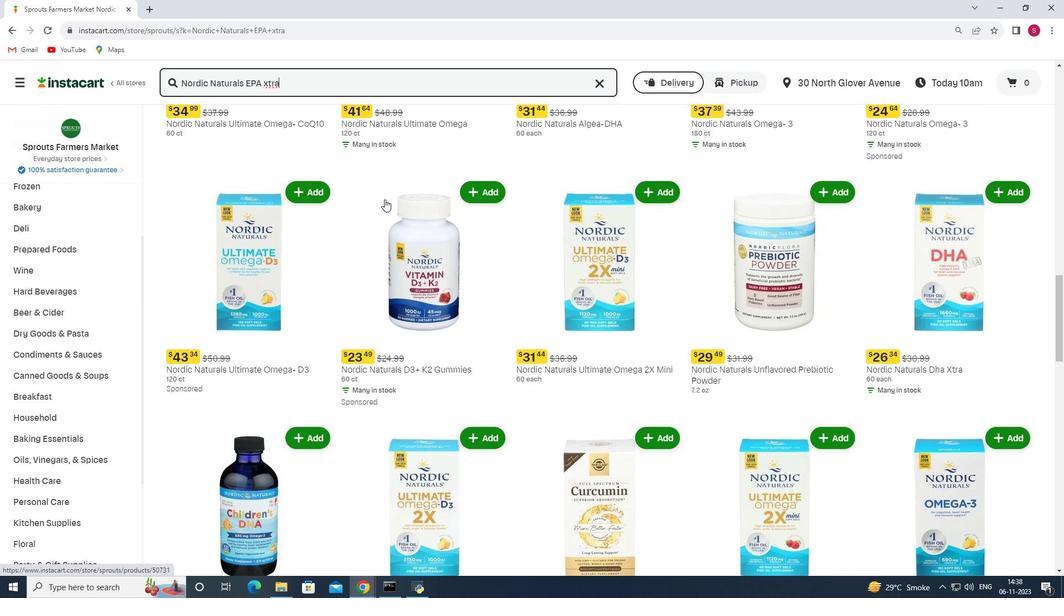 
Action: Mouse scrolled (384, 198) with delta (0, 0)
Screenshot: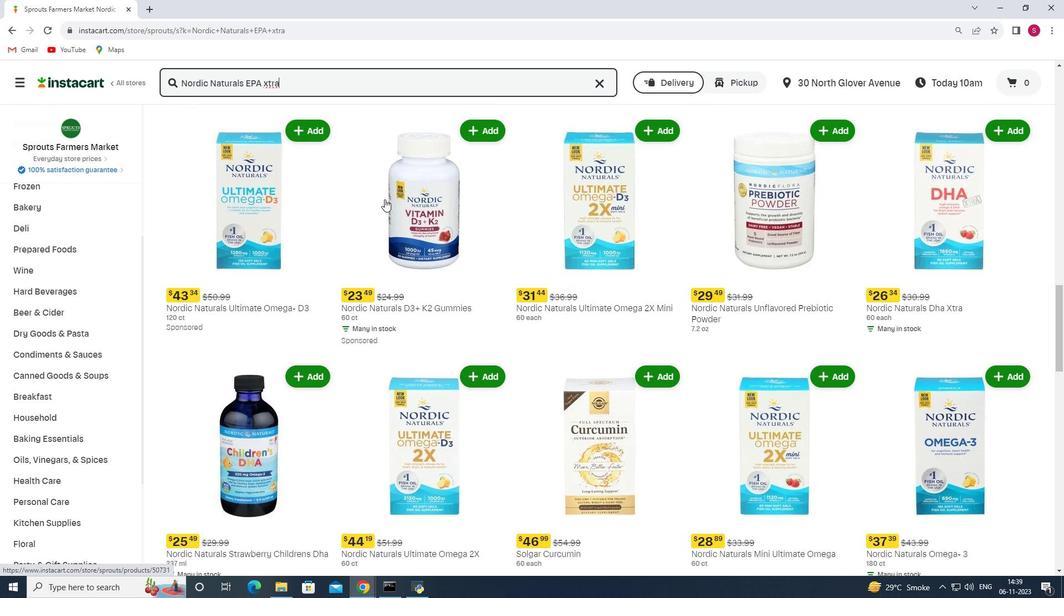 
Action: Mouse scrolled (384, 198) with delta (0, 0)
Screenshot: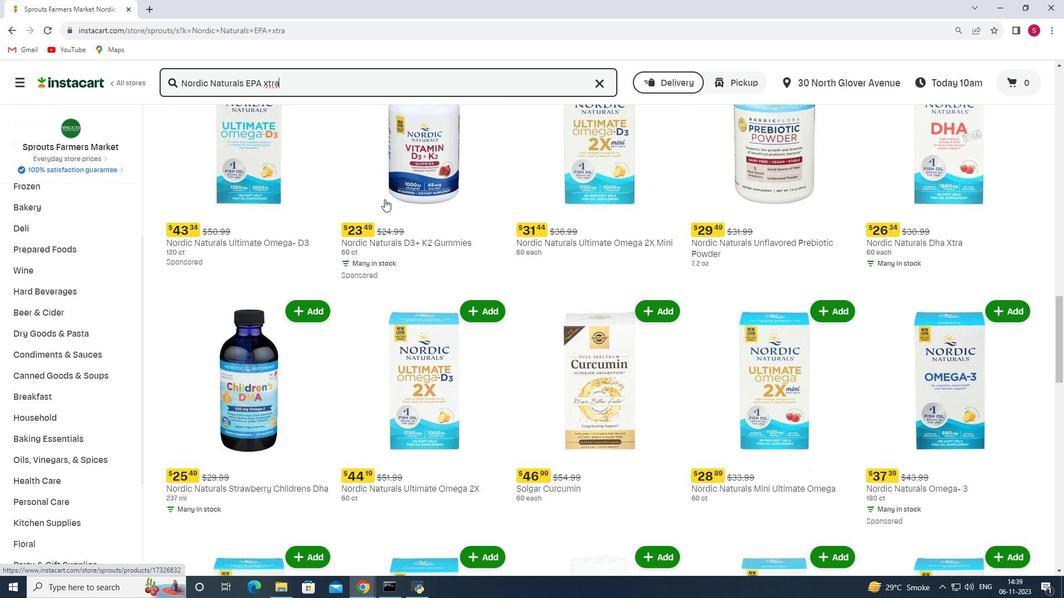 
Action: Mouse scrolled (384, 198) with delta (0, 0)
Screenshot: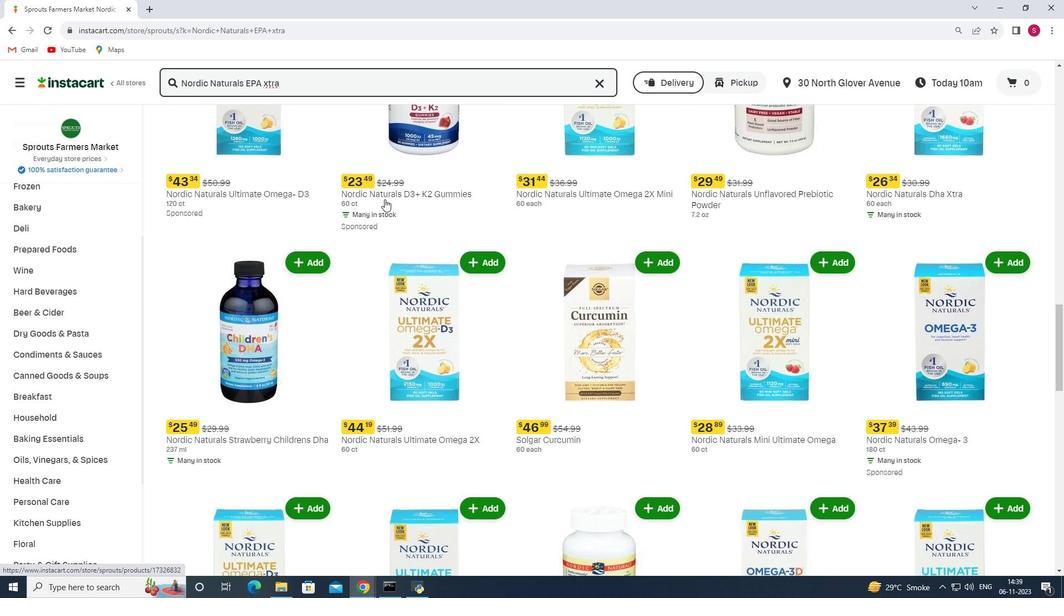 
Action: Mouse moved to (462, 212)
Screenshot: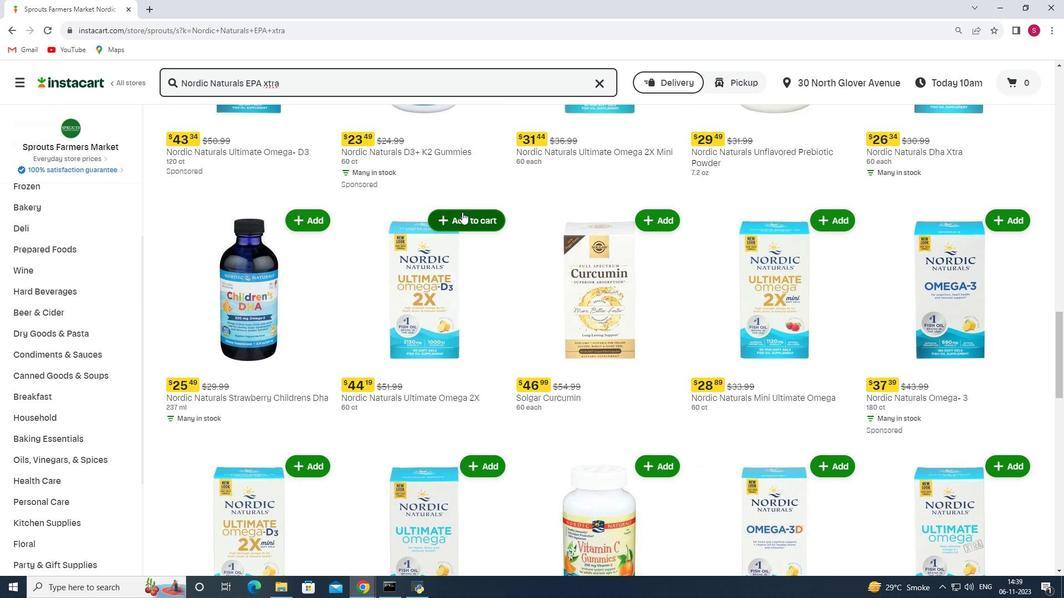 
Action: Mouse scrolled (462, 211) with delta (0, 0)
Screenshot: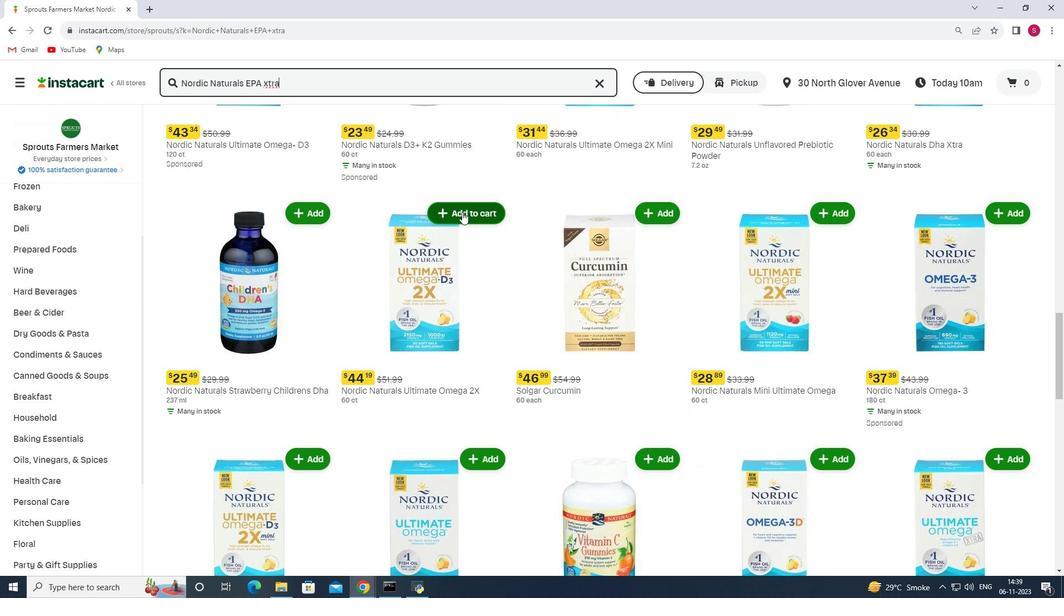
Action: Mouse scrolled (462, 211) with delta (0, 0)
Screenshot: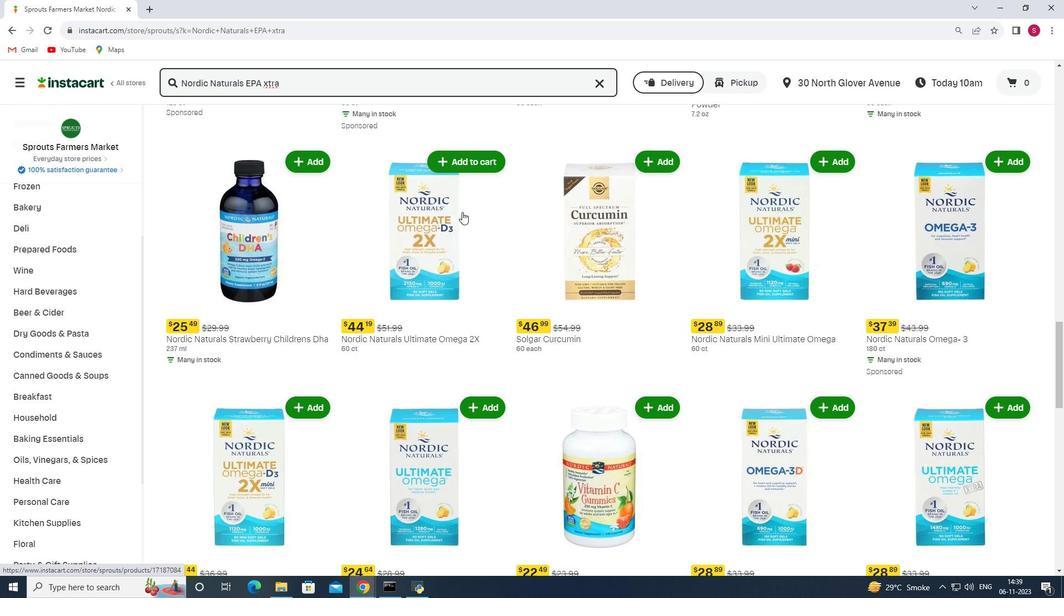 
Action: Mouse scrolled (462, 211) with delta (0, 0)
Screenshot: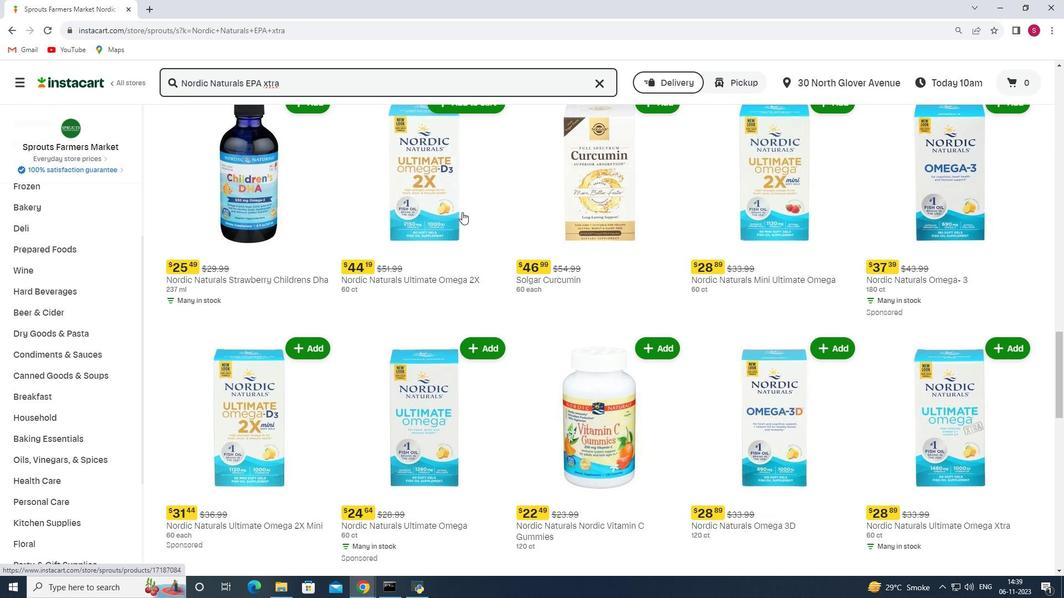 
Action: Mouse scrolled (462, 211) with delta (0, 0)
Screenshot: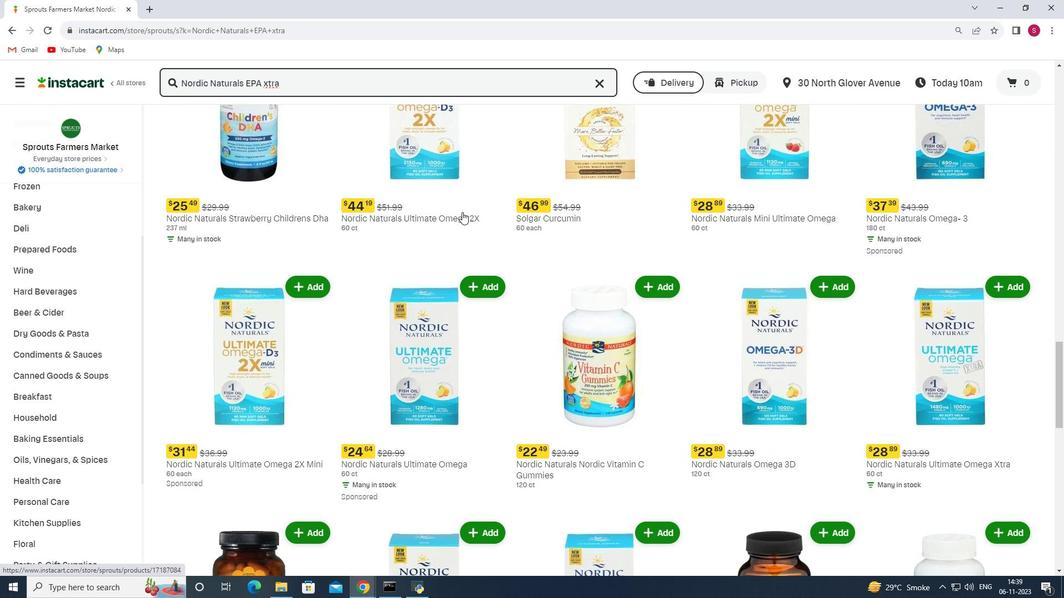 
Action: Mouse scrolled (462, 212) with delta (0, 0)
Screenshot: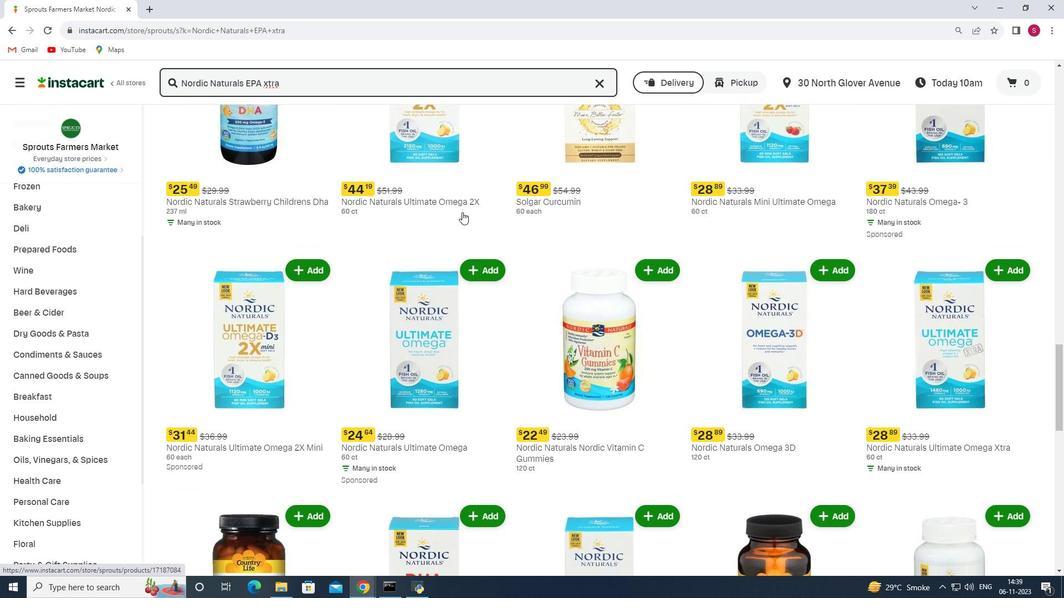 
Action: Mouse scrolled (462, 211) with delta (0, 0)
Screenshot: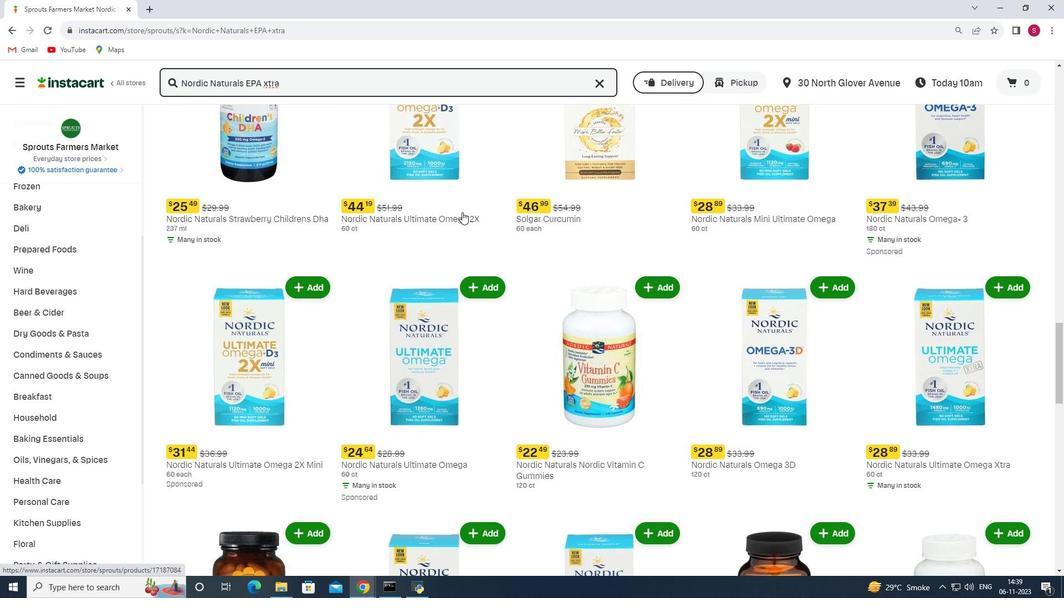 
Action: Mouse scrolled (462, 211) with delta (0, 0)
Screenshot: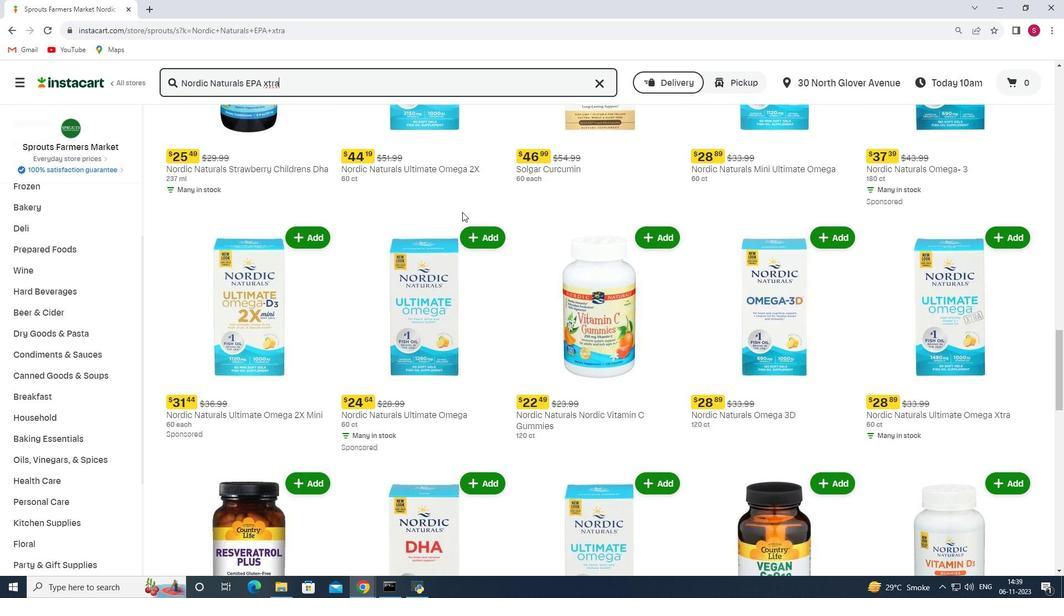 
Action: Mouse scrolled (462, 211) with delta (0, 0)
Screenshot: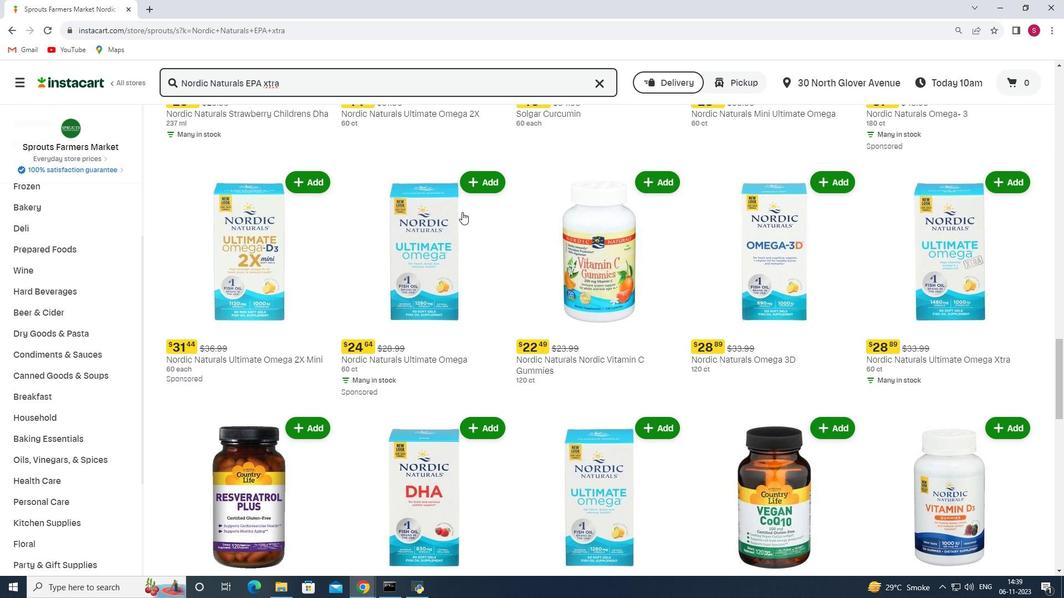 
Action: Mouse scrolled (462, 211) with delta (0, 0)
Screenshot: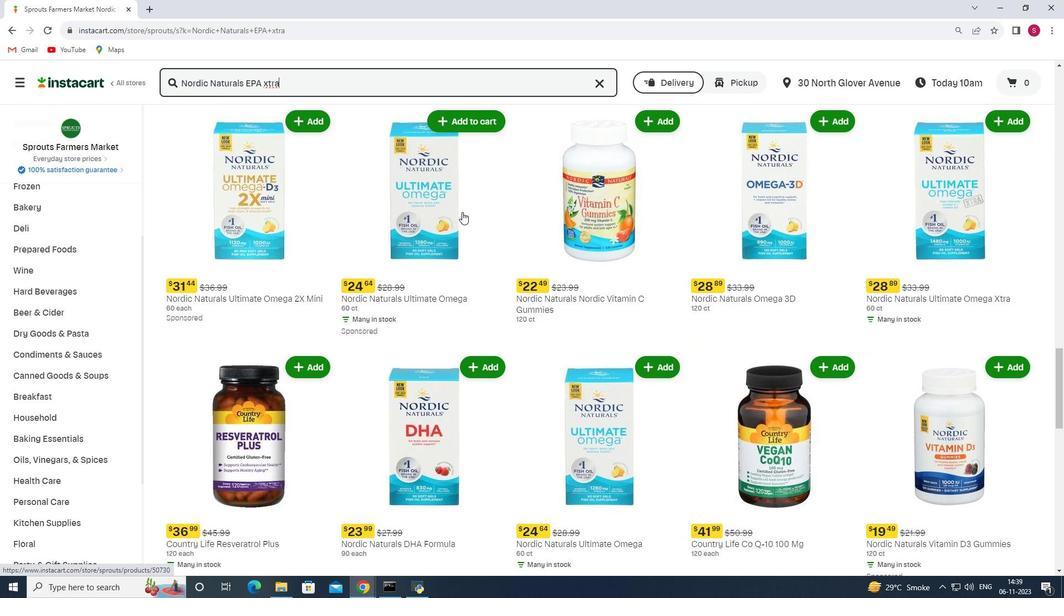 
Action: Mouse scrolled (462, 211) with delta (0, 0)
Screenshot: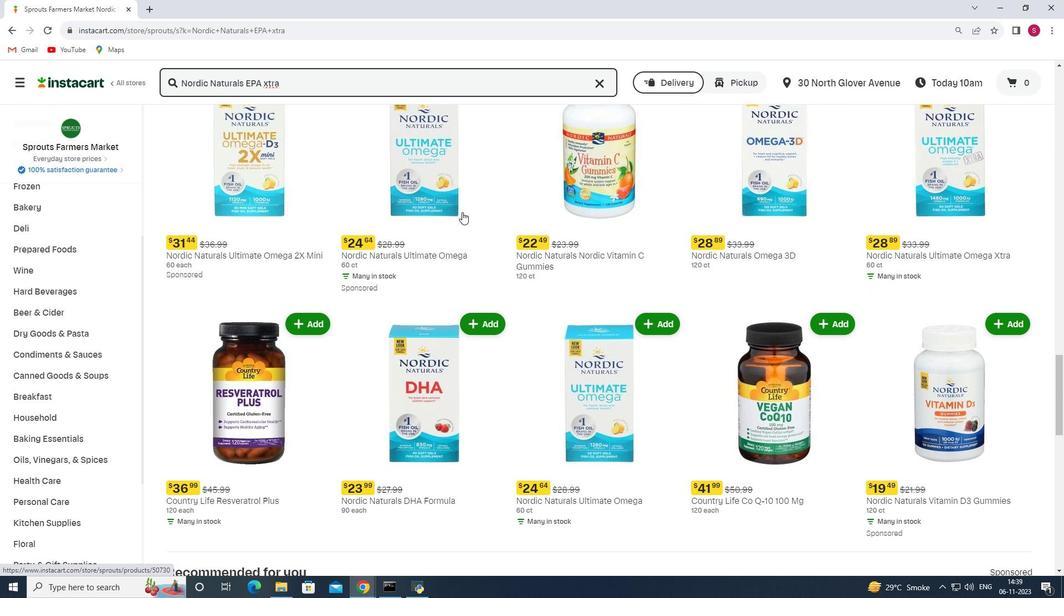 
Action: Mouse scrolled (462, 211) with delta (0, 0)
Screenshot: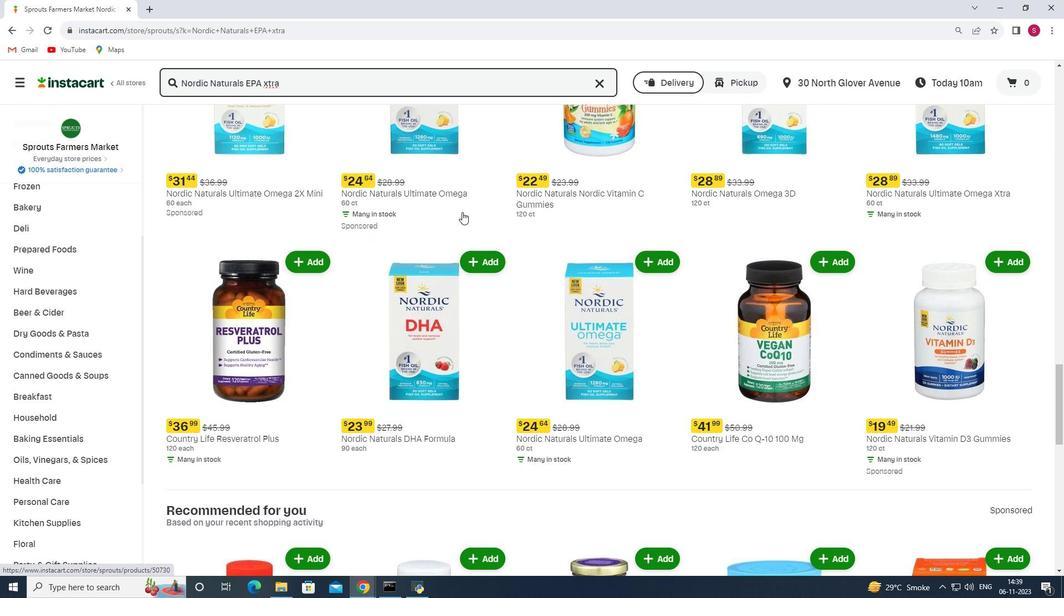 
Action: Mouse scrolled (462, 211) with delta (0, 0)
Screenshot: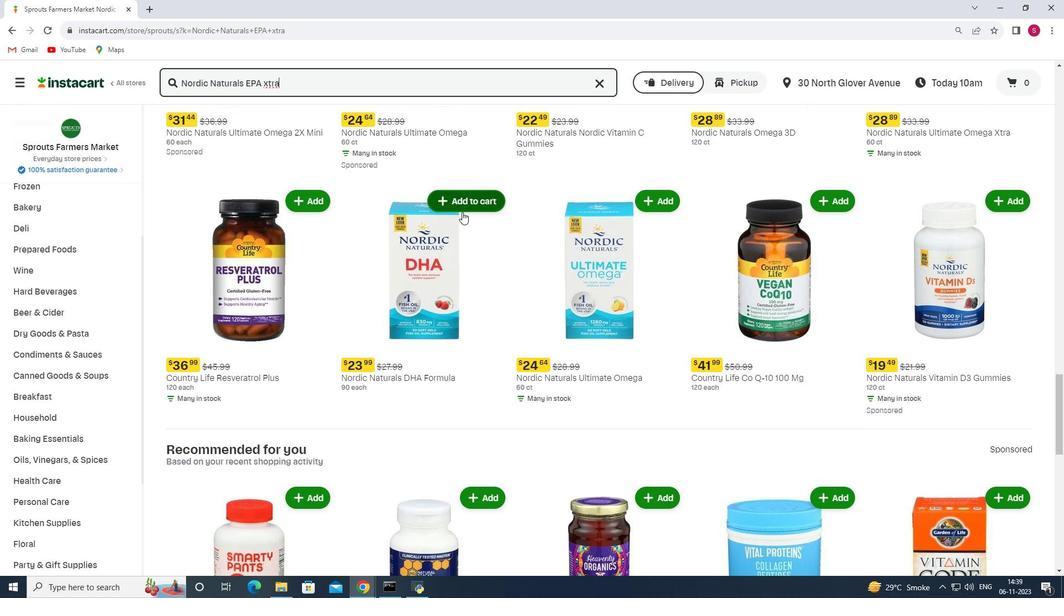 
Action: Mouse scrolled (462, 211) with delta (0, 0)
Screenshot: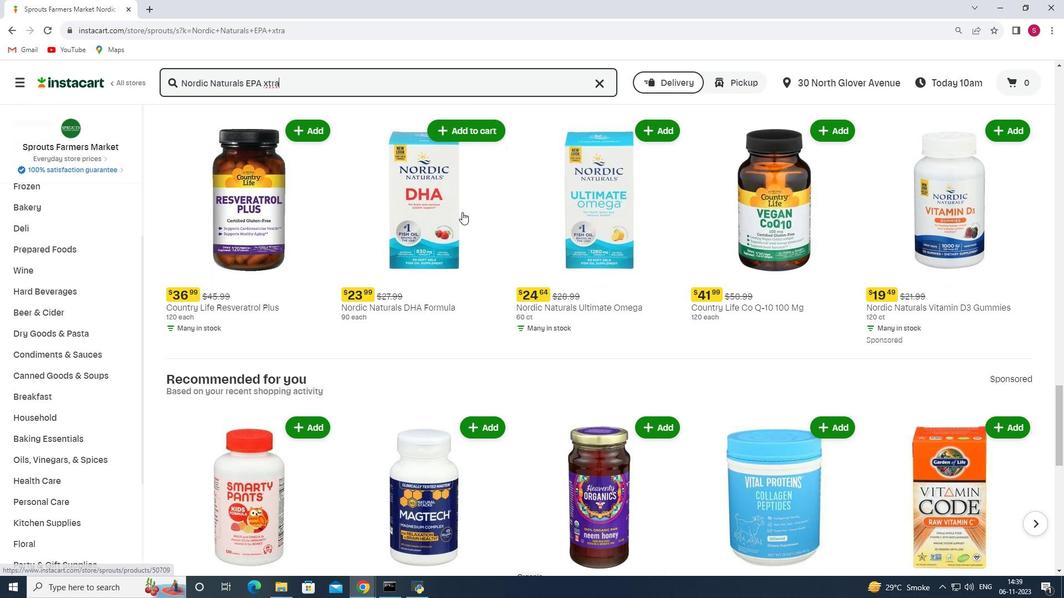 
Action: Mouse scrolled (462, 211) with delta (0, 0)
Screenshot: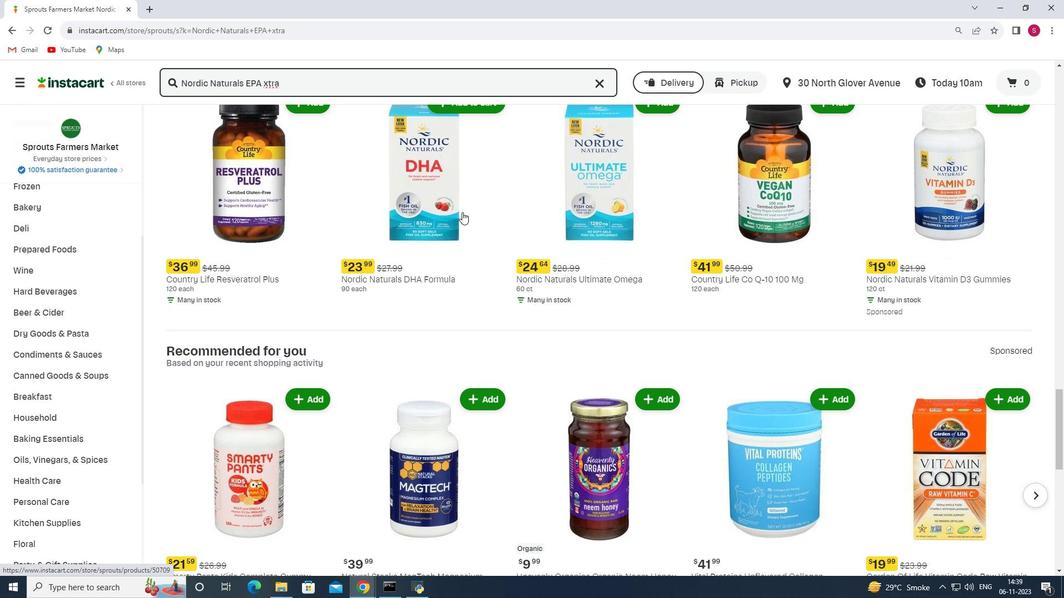 
Action: Mouse scrolled (462, 211) with delta (0, 0)
Screenshot: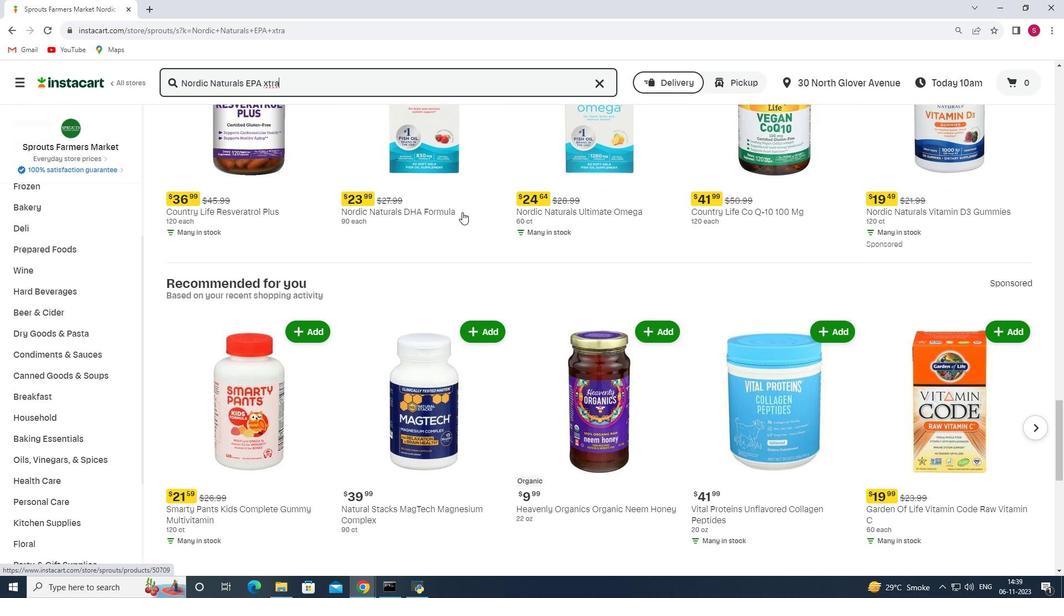 
Action: Mouse scrolled (462, 211) with delta (0, 0)
Screenshot: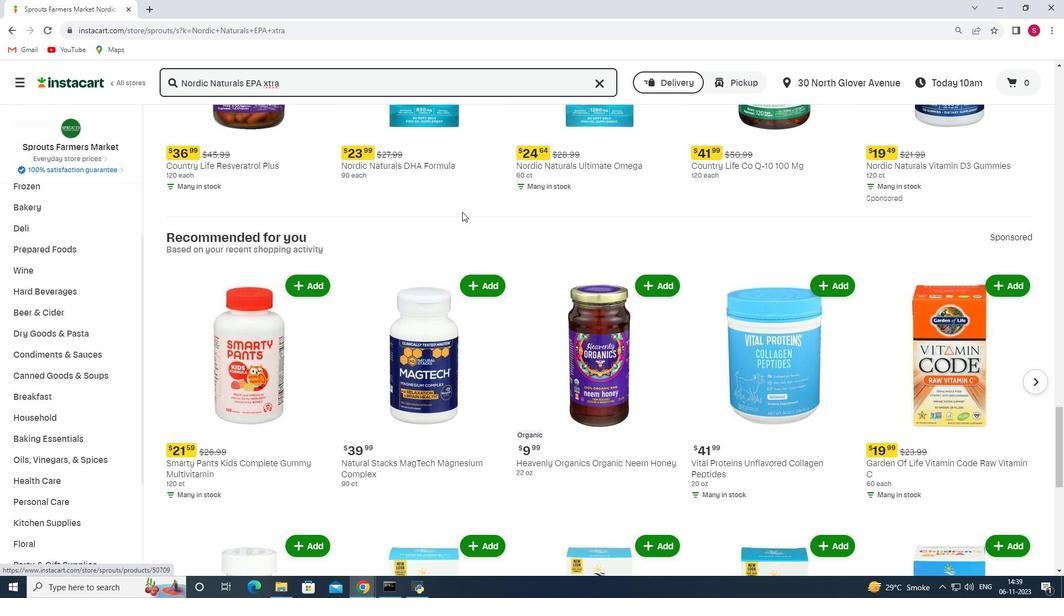 
Action: Mouse scrolled (462, 211) with delta (0, 0)
Screenshot: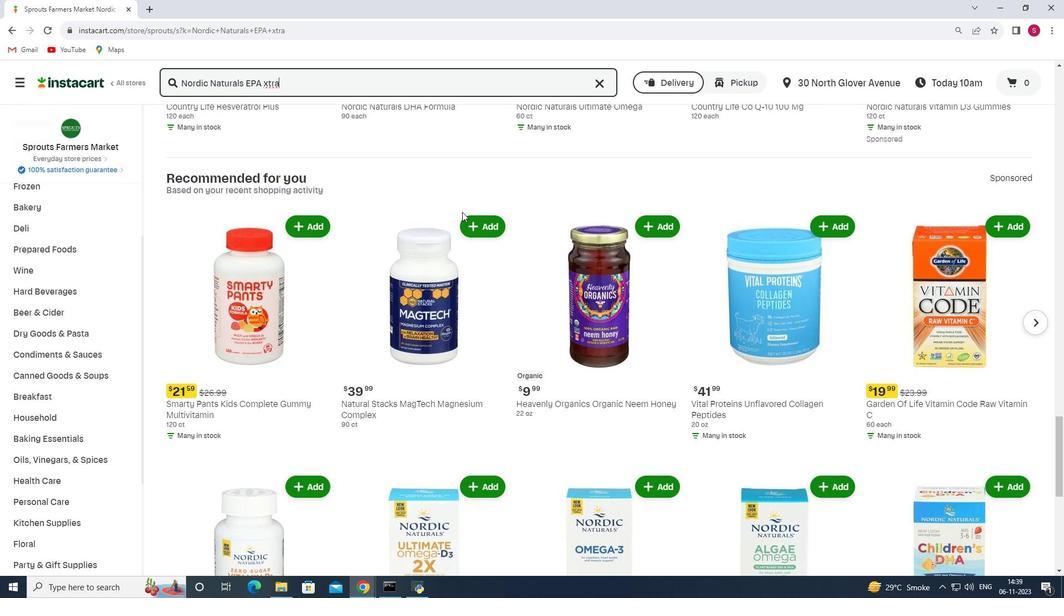 
Action: Mouse scrolled (462, 211) with delta (0, 0)
Screenshot: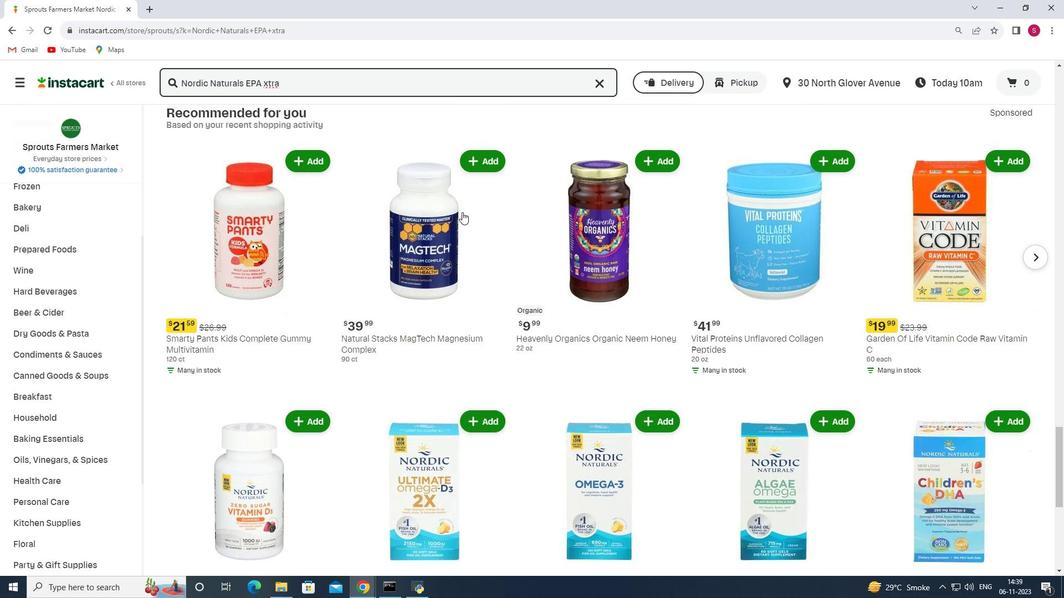 
Action: Mouse scrolled (462, 211) with delta (0, 0)
Screenshot: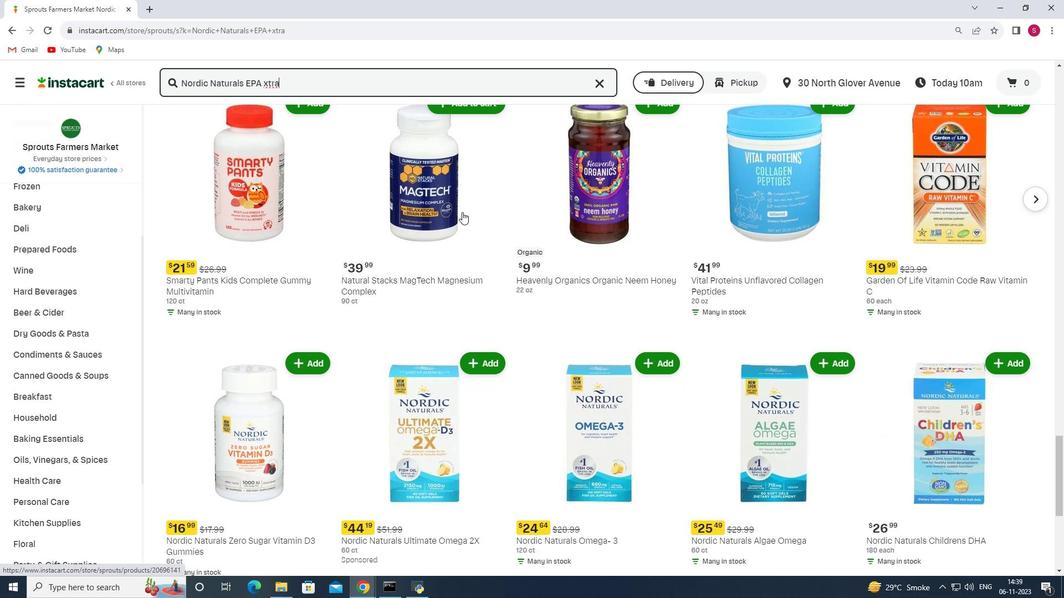 
Action: Mouse scrolled (462, 211) with delta (0, 0)
Screenshot: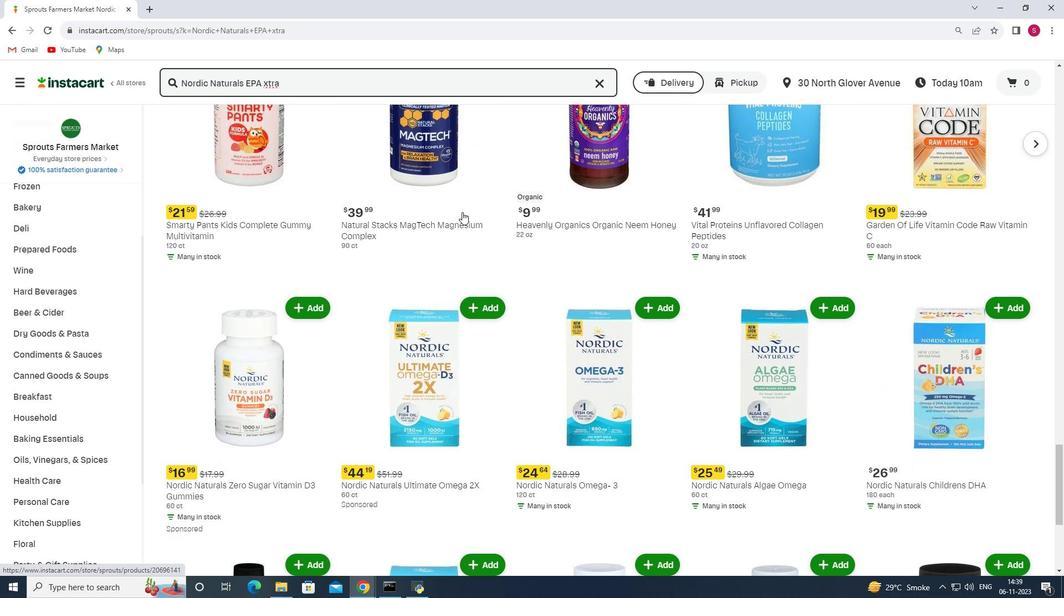 
Action: Mouse scrolled (462, 211) with delta (0, 0)
Screenshot: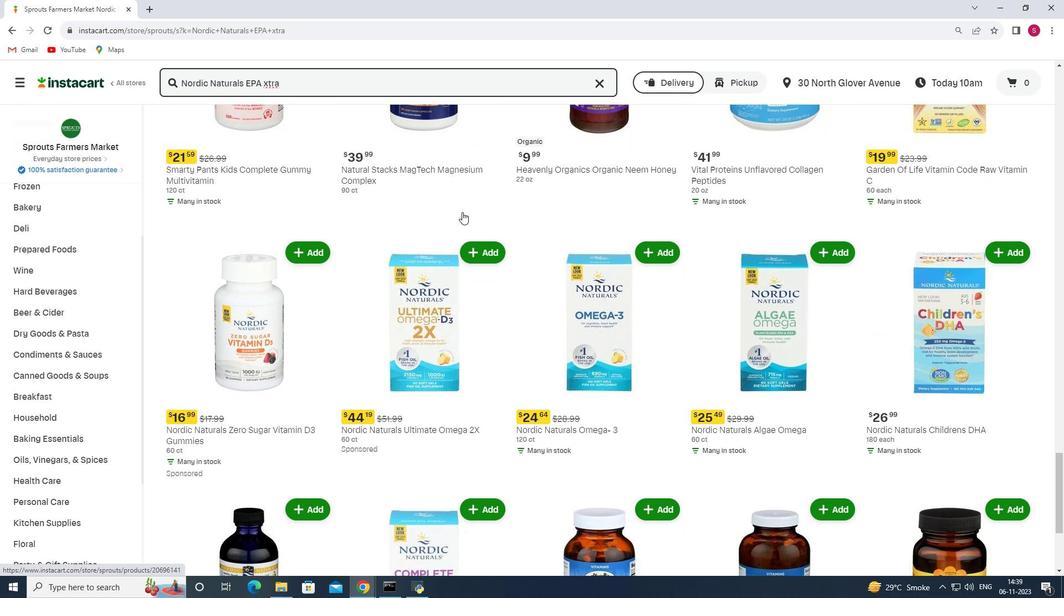 
Action: Mouse scrolled (462, 211) with delta (0, 0)
Screenshot: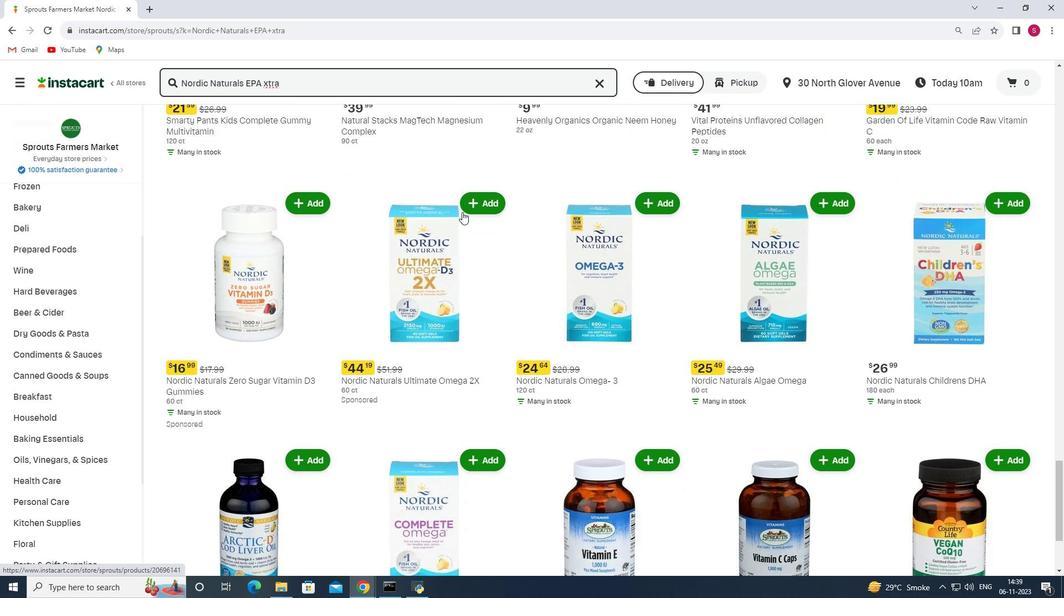 
Action: Mouse scrolled (462, 211) with delta (0, 0)
Screenshot: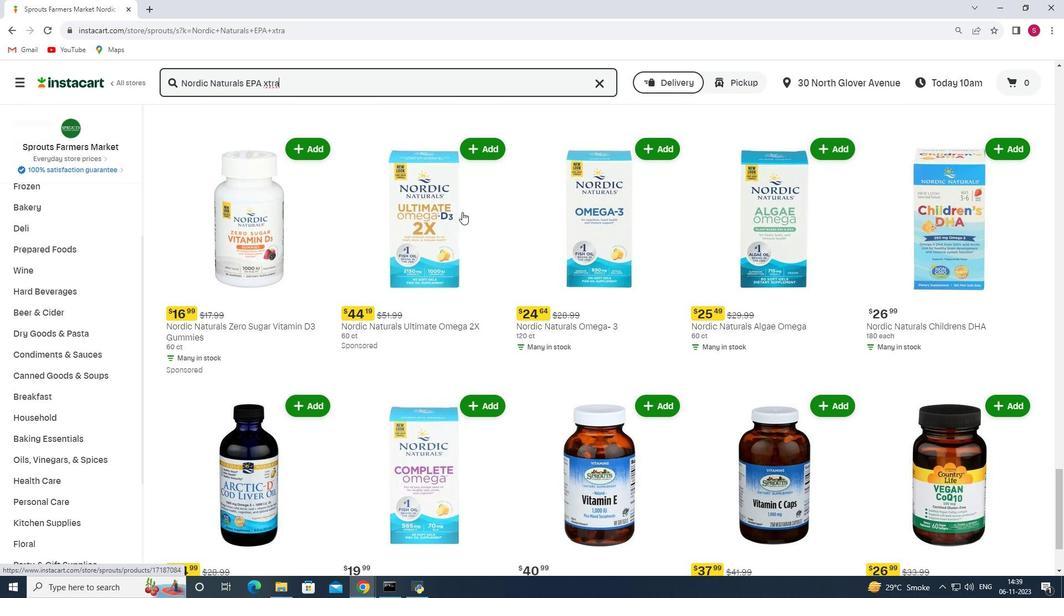 
Action: Mouse scrolled (462, 211) with delta (0, 0)
Screenshot: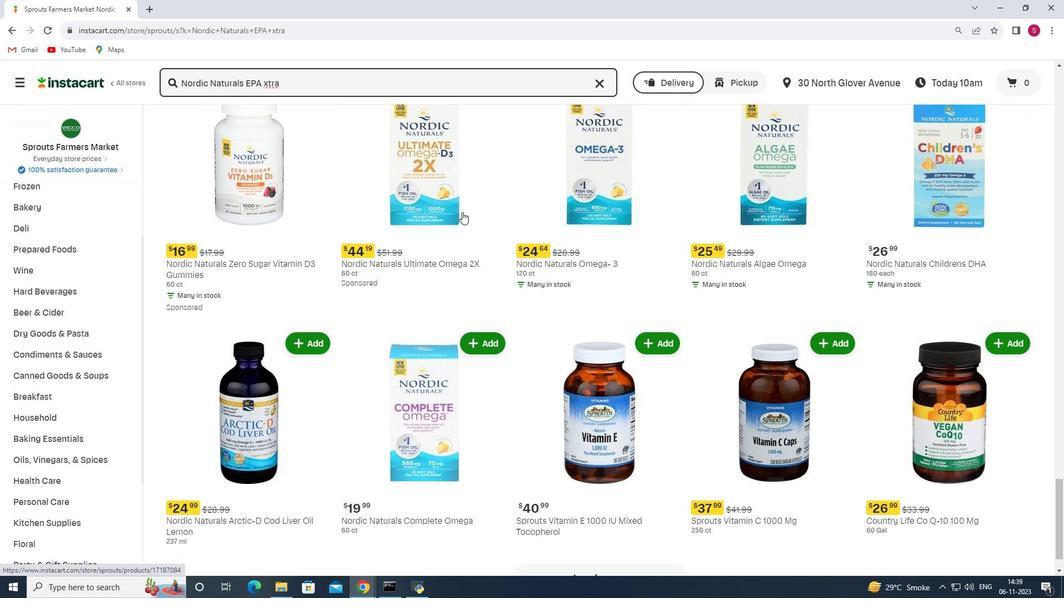 
Action: Mouse scrolled (462, 211) with delta (0, 0)
Screenshot: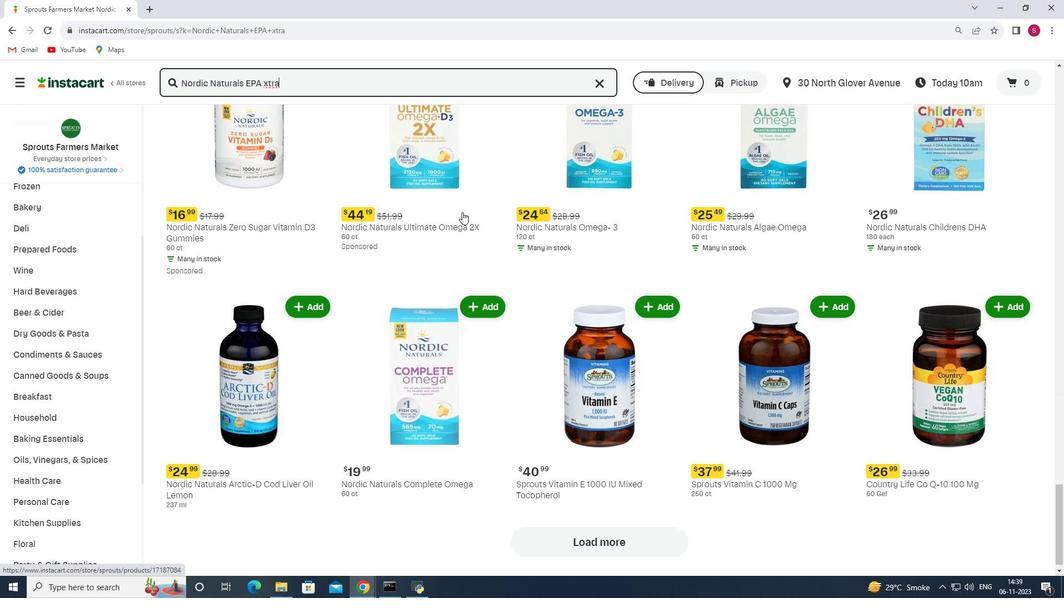 
